 Task: Open Card Livestock Review in Board Social Media Reporting to Workspace Crisis Management and add a team member Softage.2@softage.net, a label Red, a checklist Investment Strategies, an attachment from your google drive, a color Red and finally, add a card description 'Plan and execute company team-building activity at a cooking class' and a comment 'Given the potential impact of this task on our company reputation, let us ensure that we approach it with a sense of professionalism and respect.'. Add a start date 'Jan 02, 1900' with a due date 'Jan 09, 1900'
Action: Mouse moved to (124, 56)
Screenshot: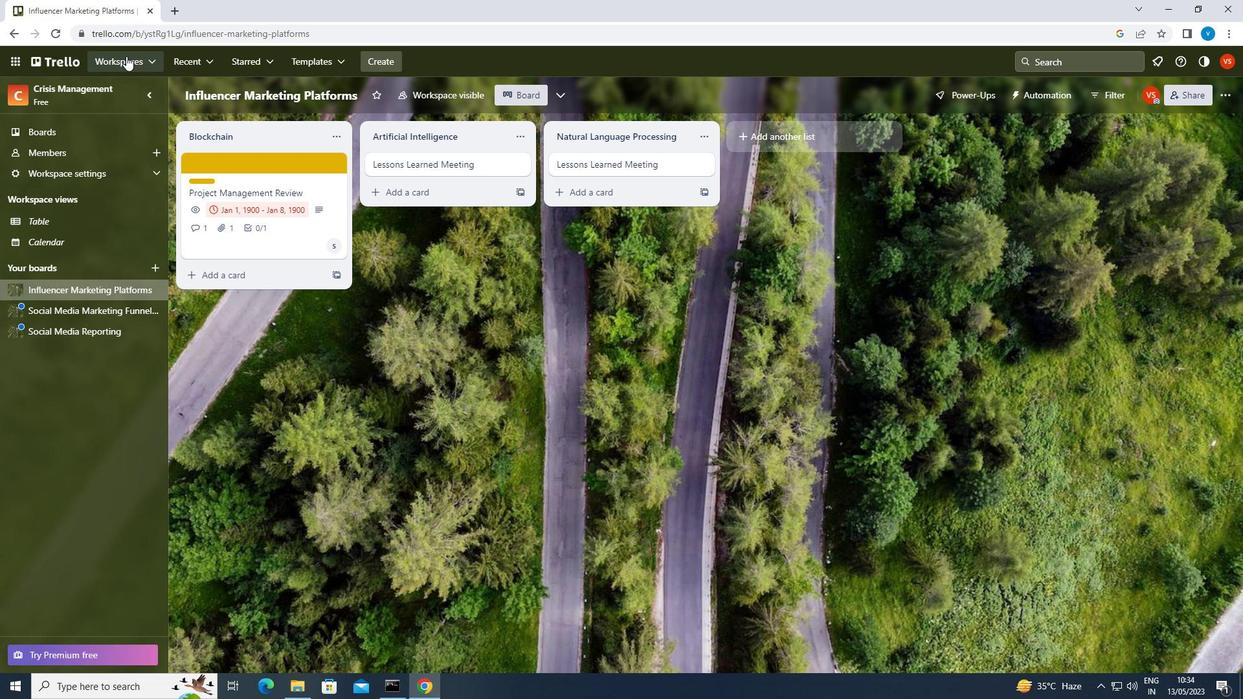 
Action: Mouse pressed left at (124, 56)
Screenshot: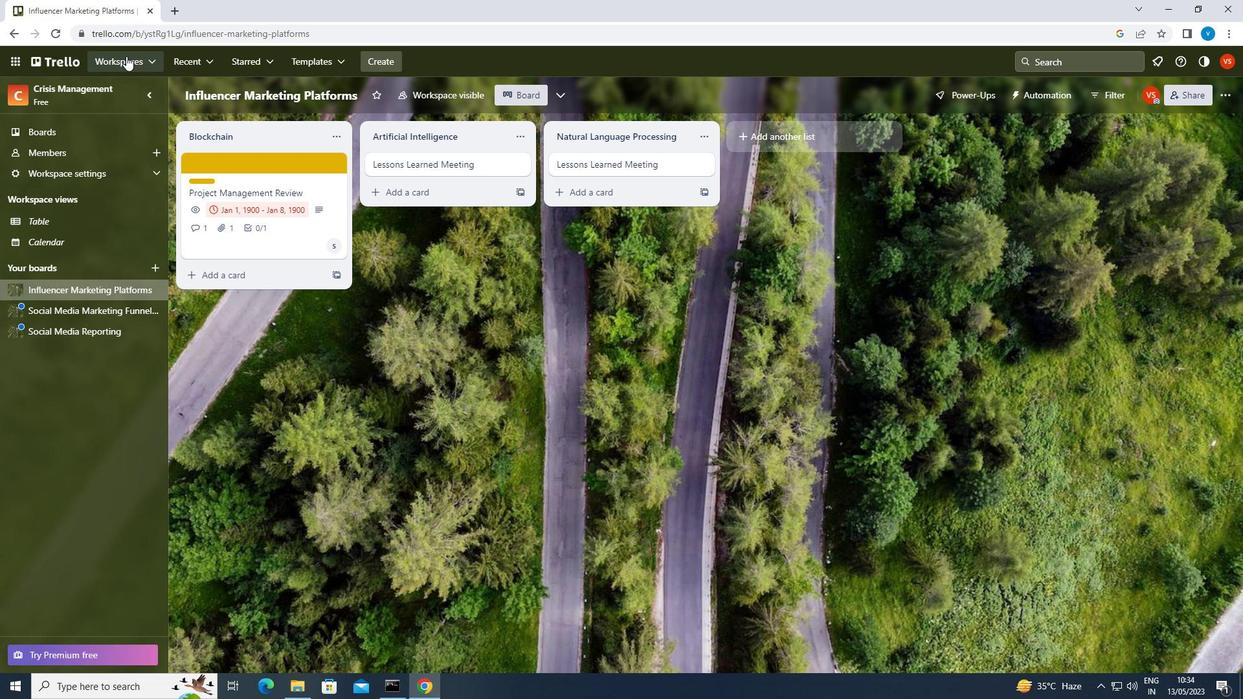 
Action: Mouse moved to (190, 443)
Screenshot: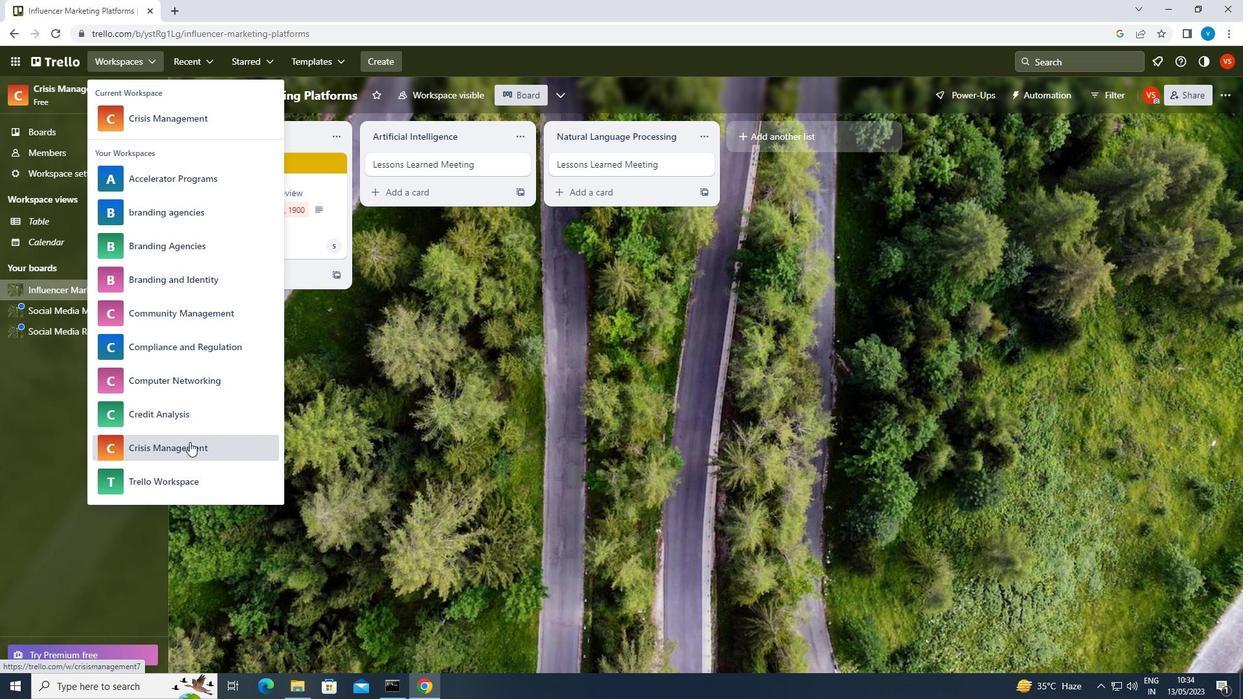 
Action: Mouse pressed left at (190, 443)
Screenshot: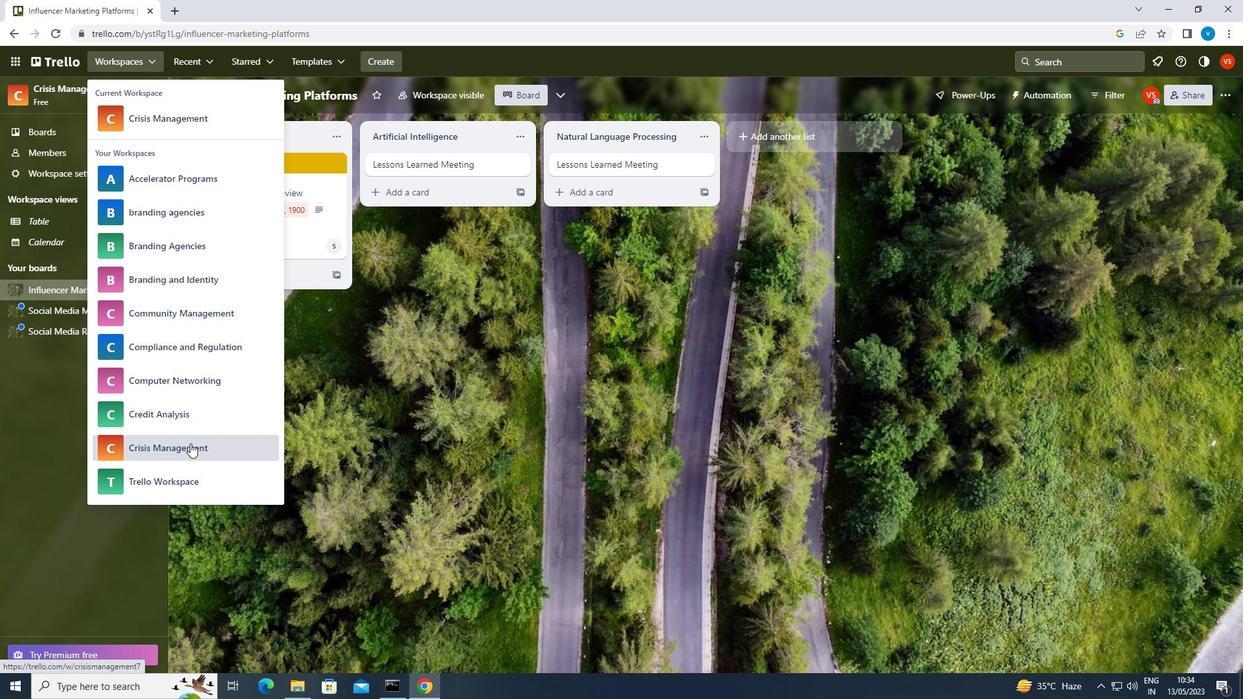 
Action: Mouse moved to (957, 530)
Screenshot: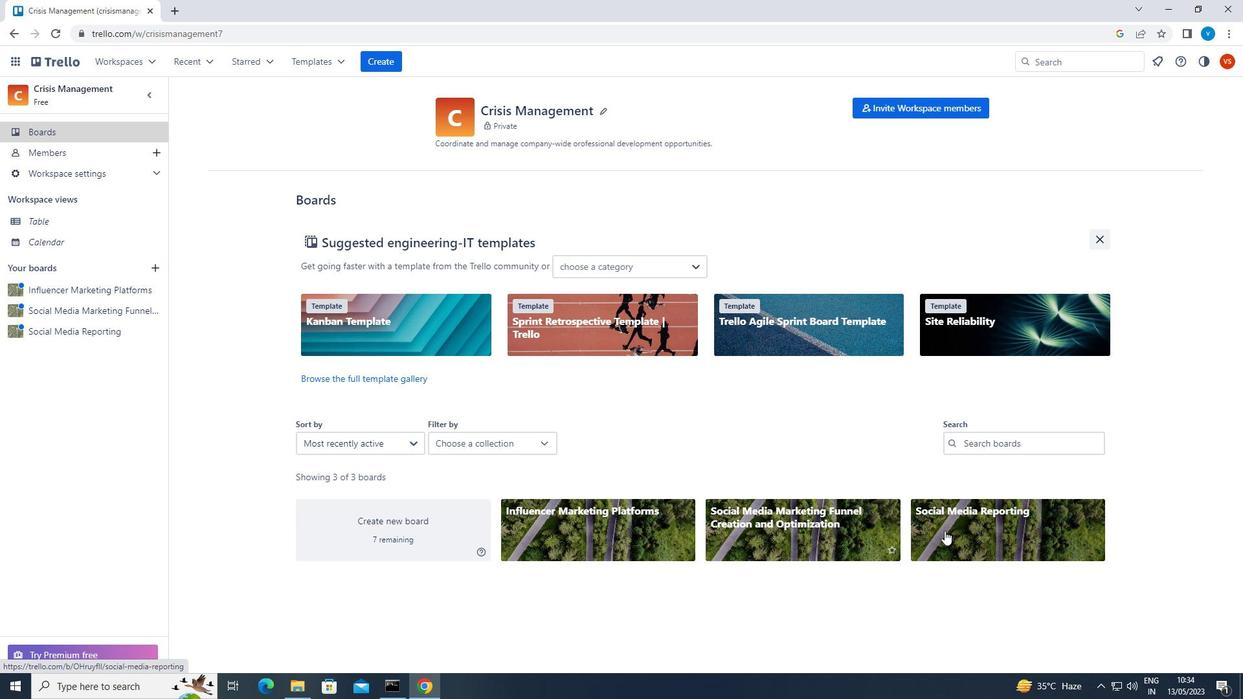 
Action: Mouse pressed left at (957, 530)
Screenshot: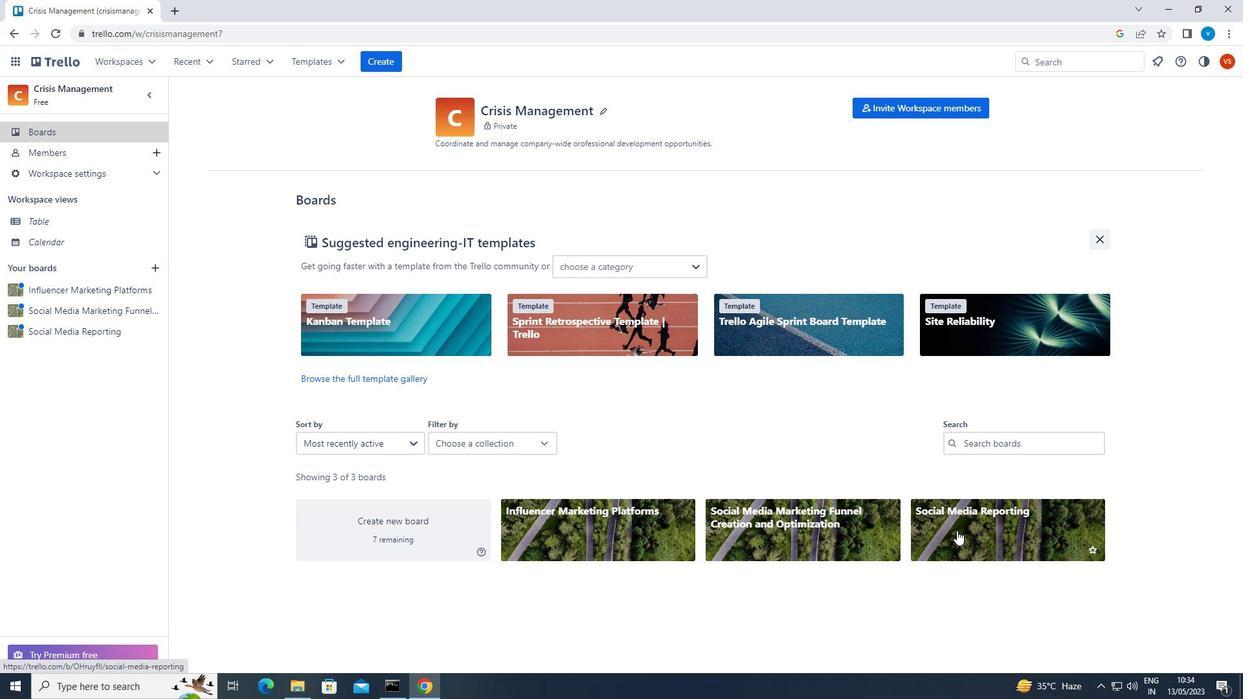 
Action: Mouse moved to (264, 166)
Screenshot: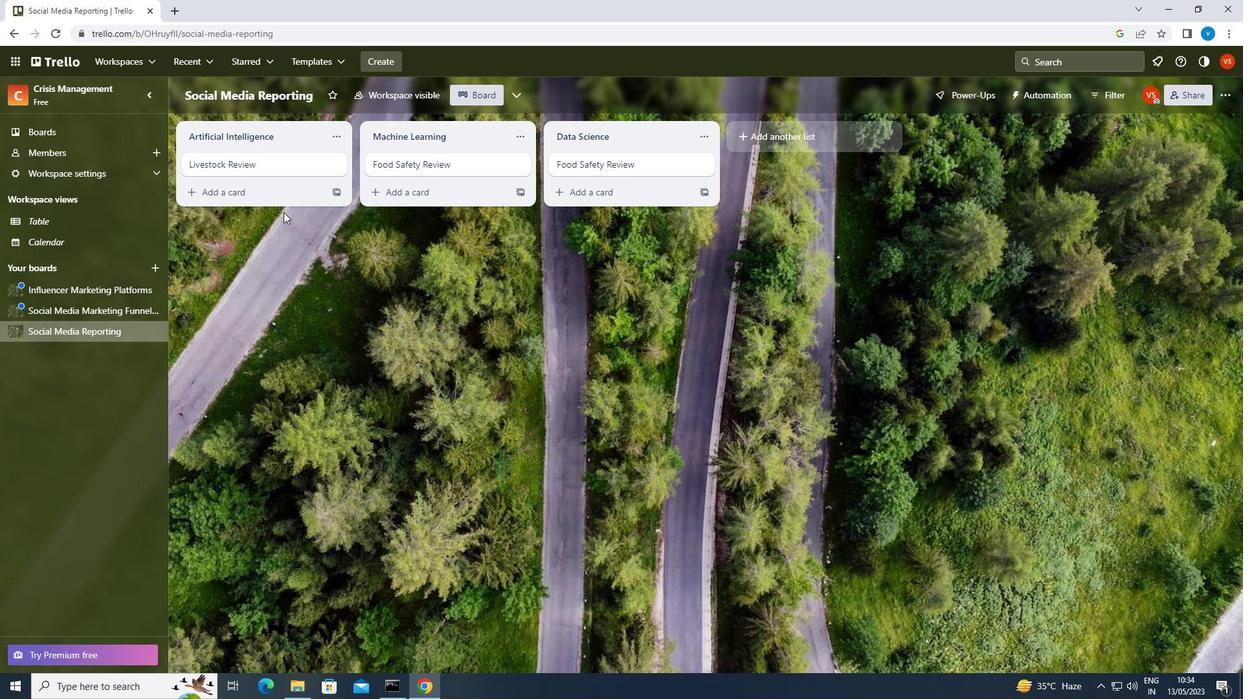 
Action: Mouse pressed left at (264, 166)
Screenshot: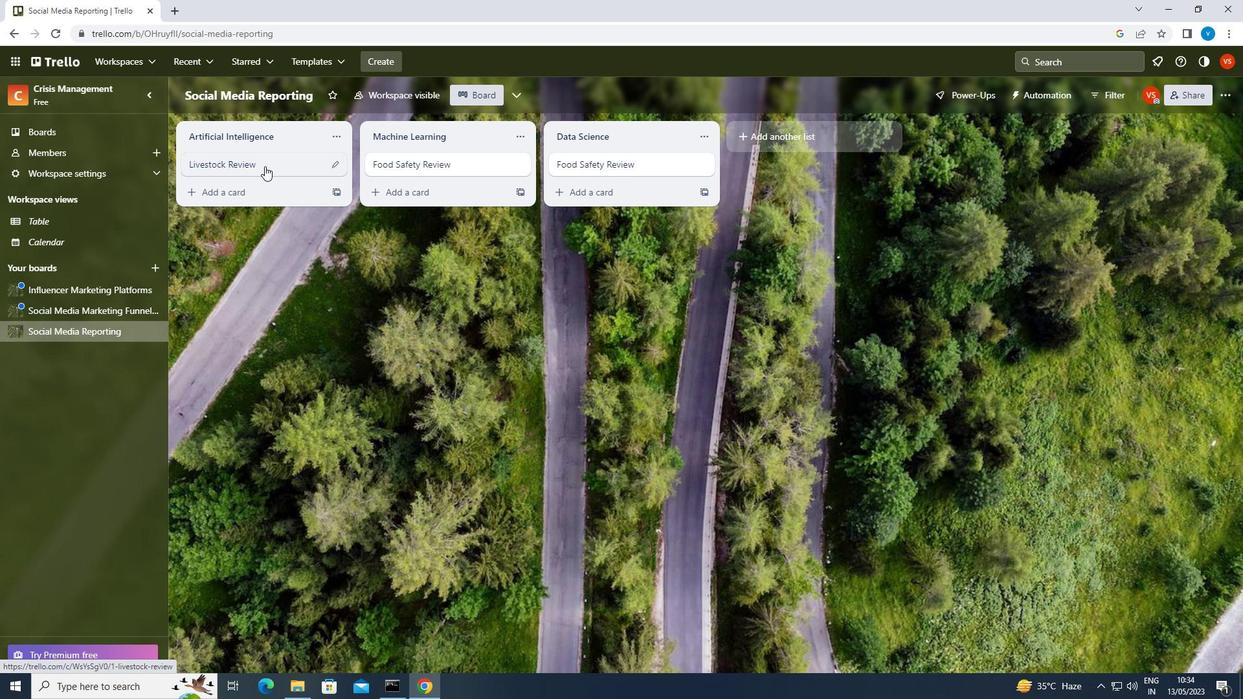 
Action: Mouse moved to (793, 157)
Screenshot: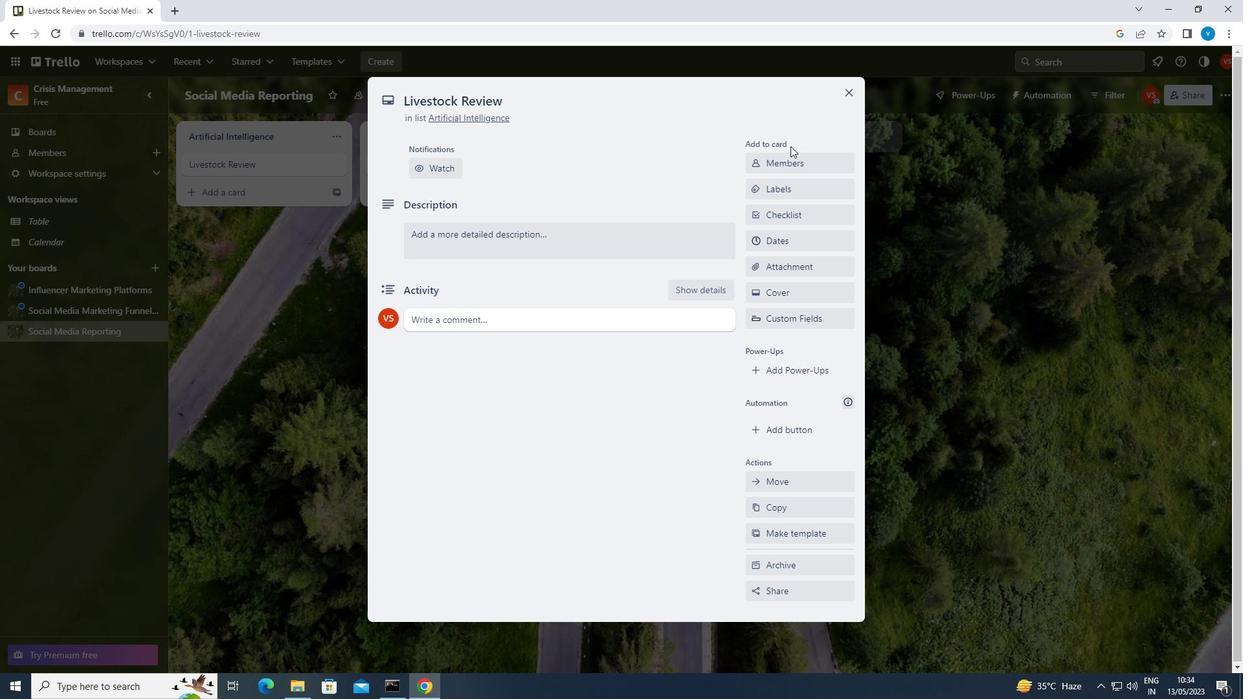 
Action: Mouse pressed left at (793, 157)
Screenshot: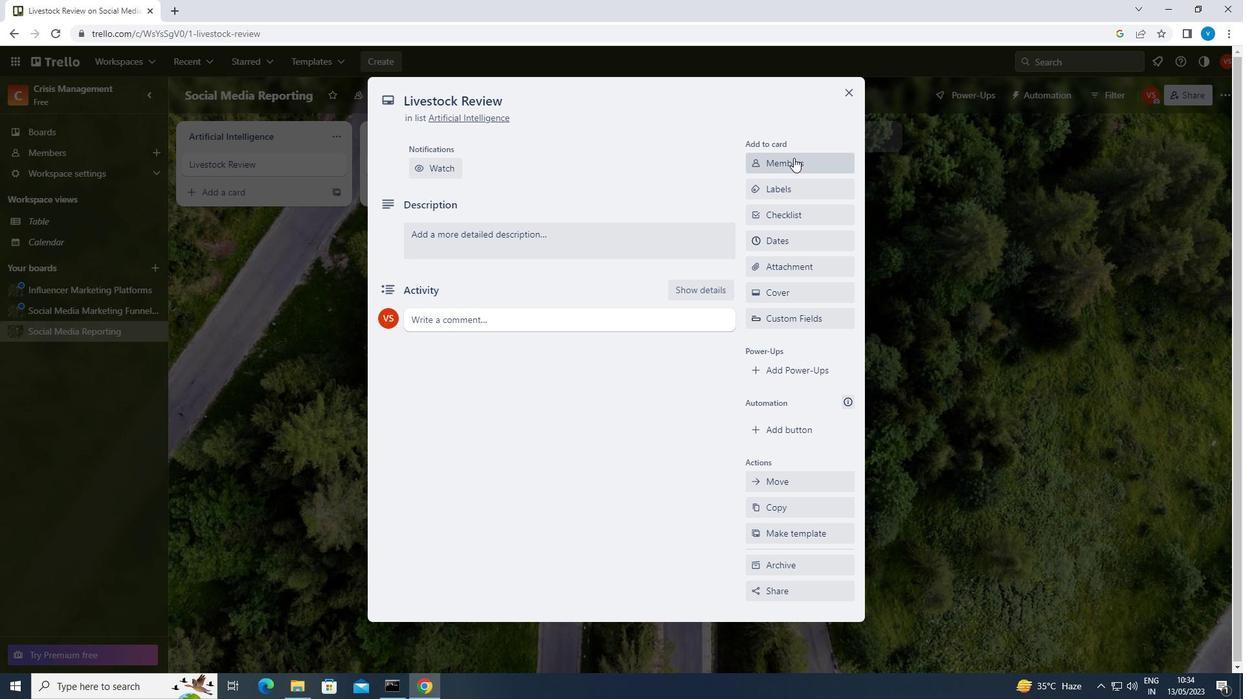 
Action: Mouse moved to (806, 217)
Screenshot: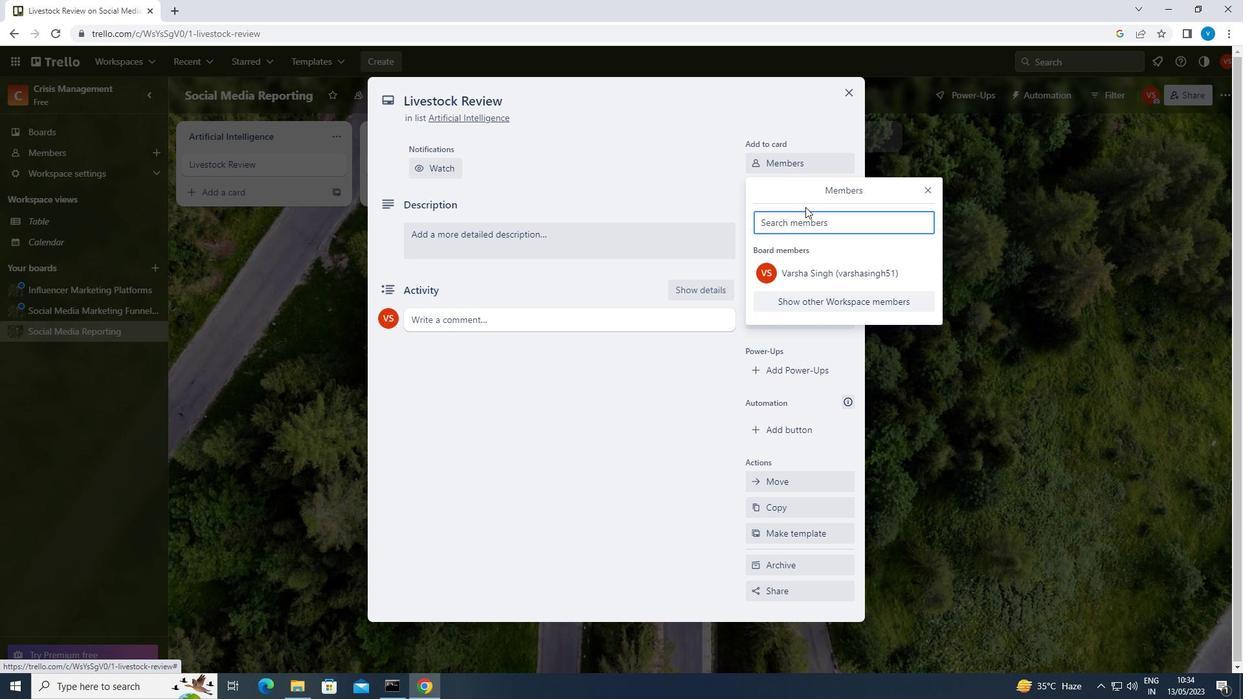 
Action: Key pressed <Key.shift>SOFTAGE.2<Key.shift><Key.shift>@SOFTAGE.NET
Screenshot: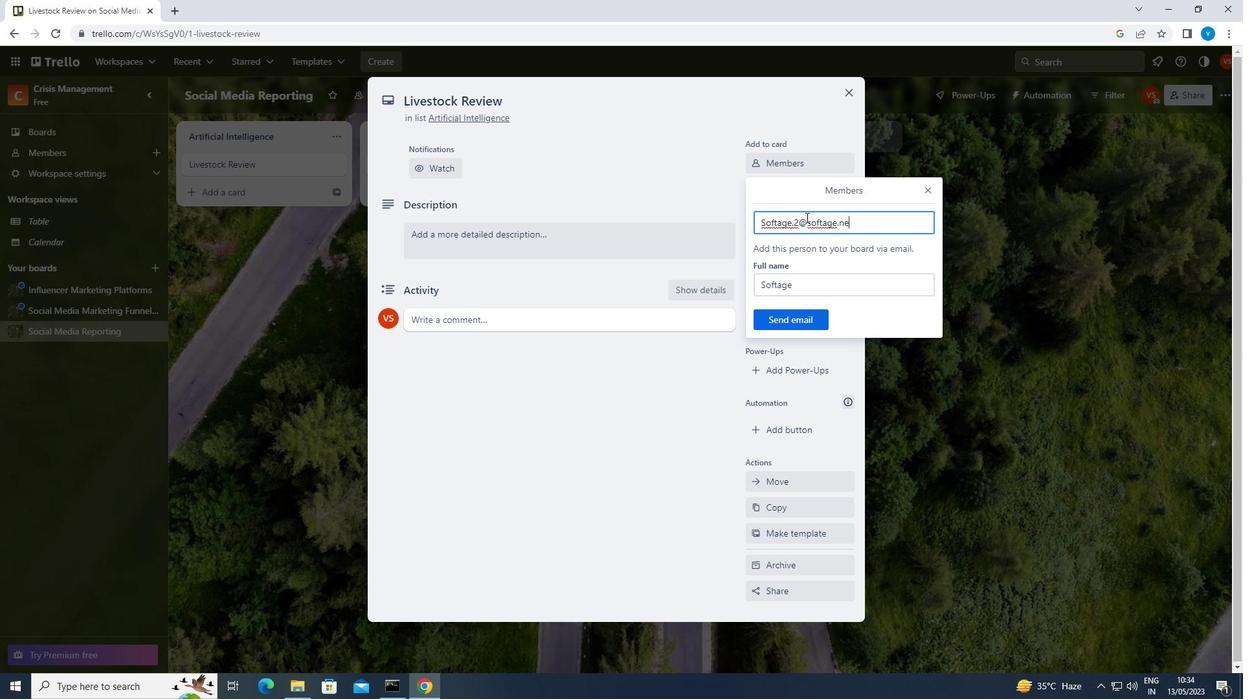 
Action: Mouse moved to (806, 314)
Screenshot: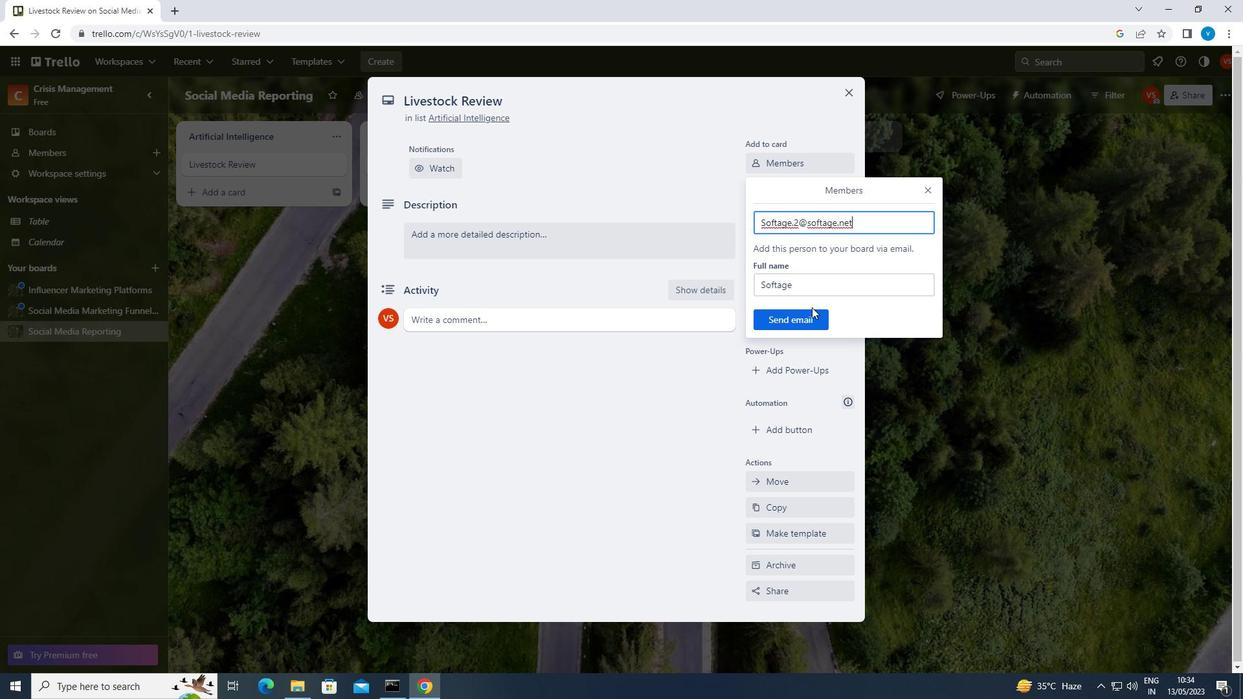 
Action: Mouse pressed left at (806, 314)
Screenshot: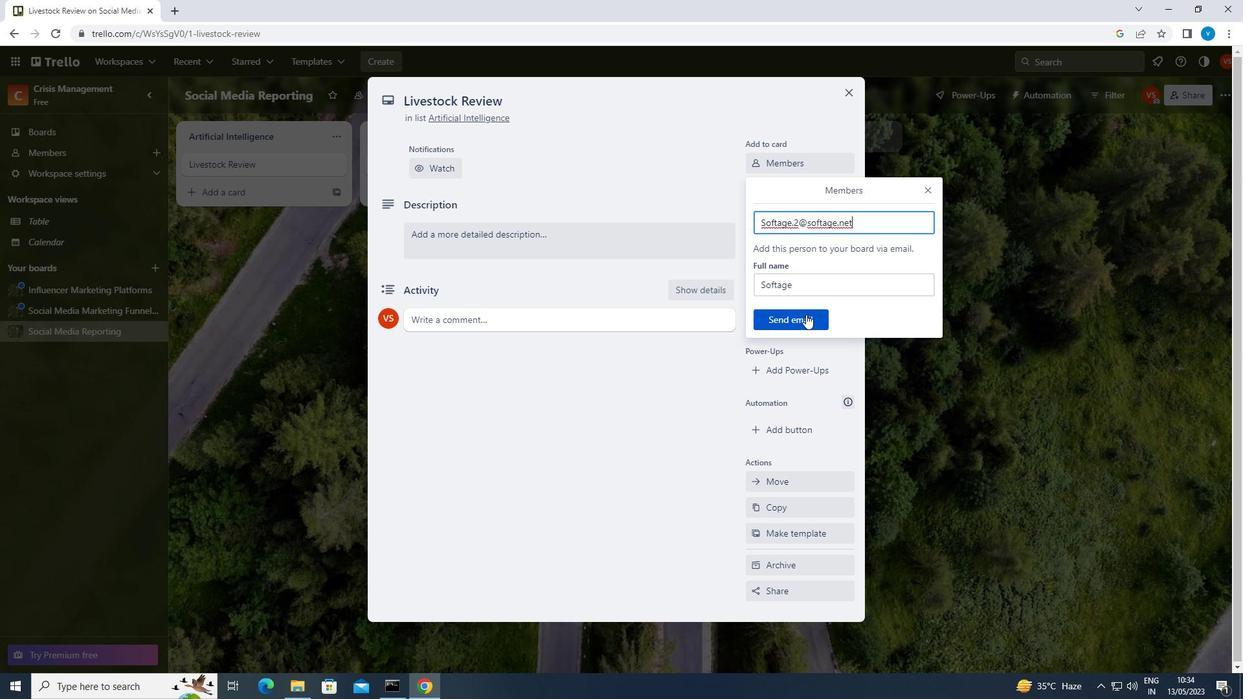 
Action: Mouse moved to (801, 234)
Screenshot: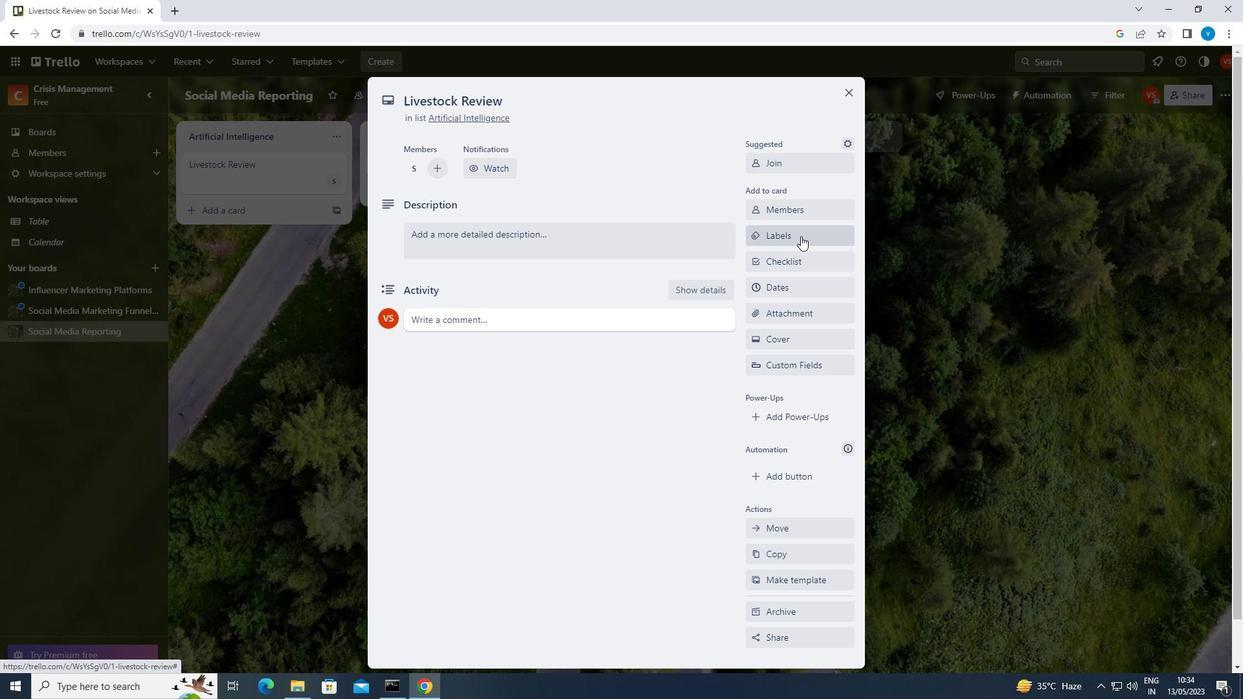 
Action: Mouse pressed left at (801, 234)
Screenshot: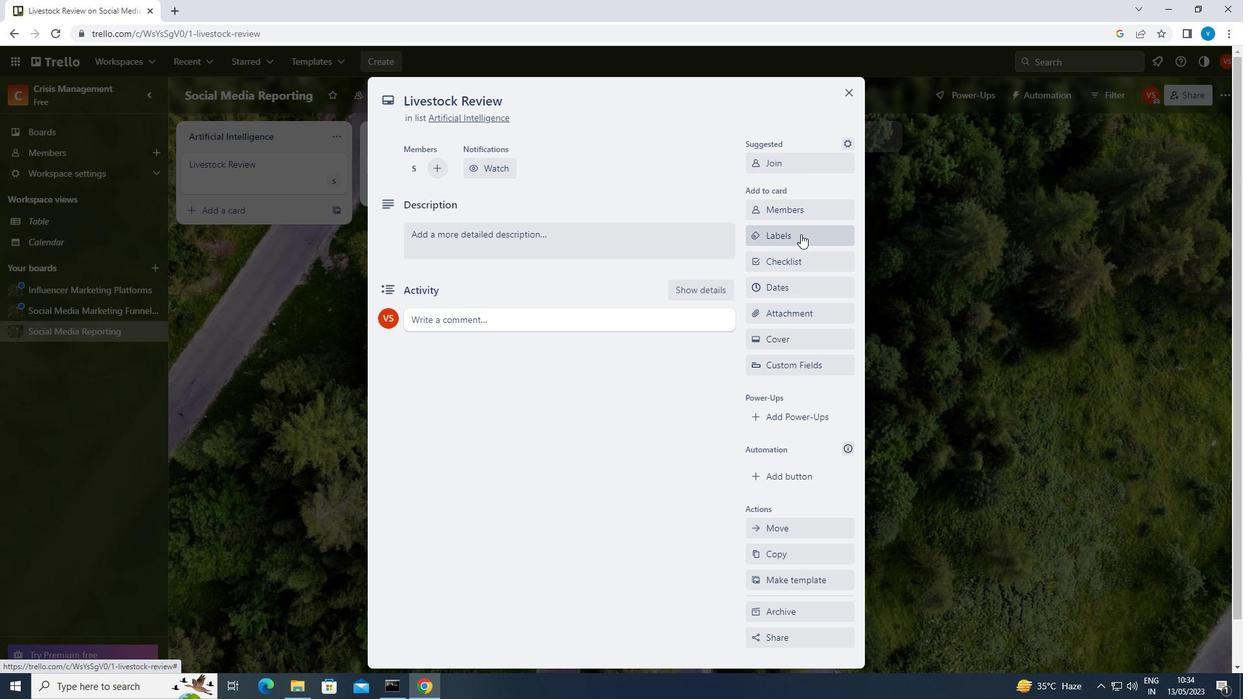 
Action: Mouse moved to (814, 406)
Screenshot: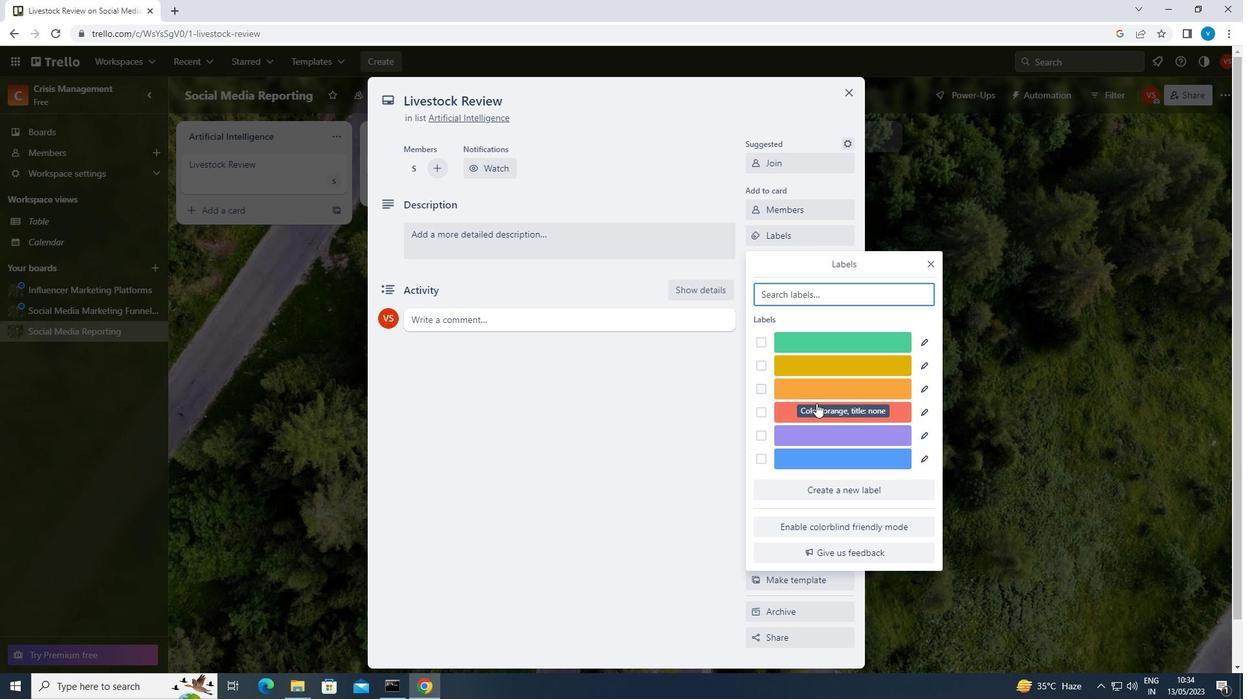 
Action: Mouse pressed left at (814, 406)
Screenshot: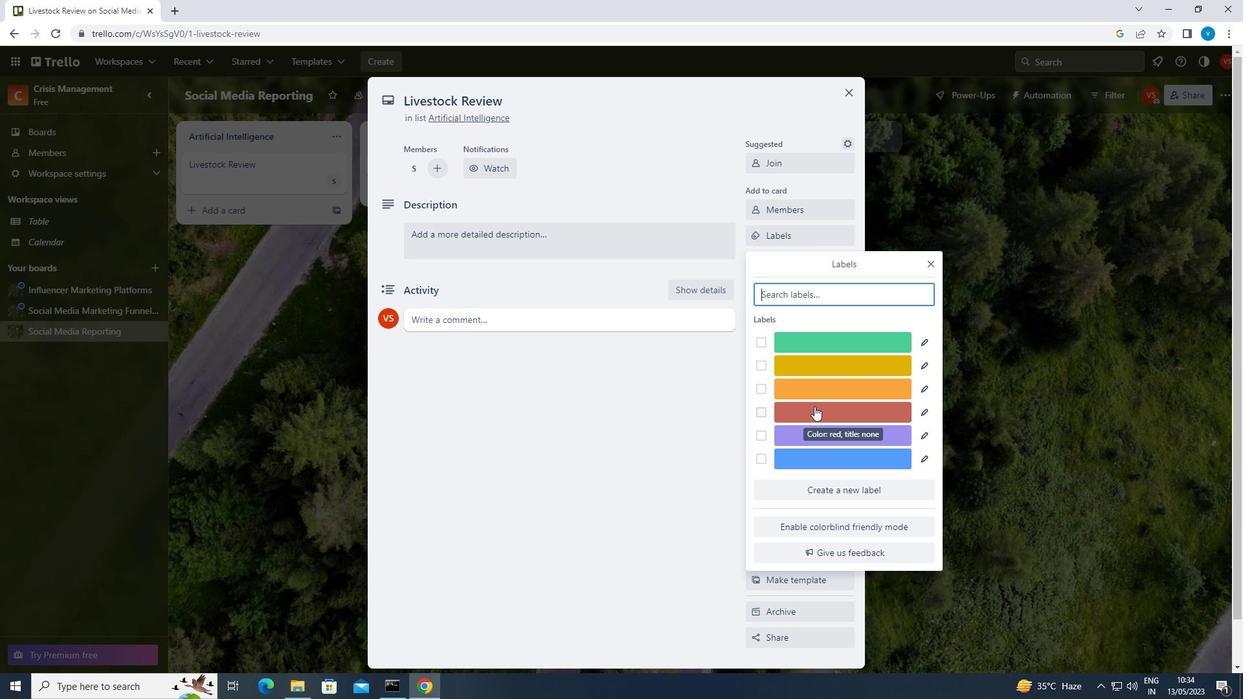 
Action: Mouse moved to (928, 264)
Screenshot: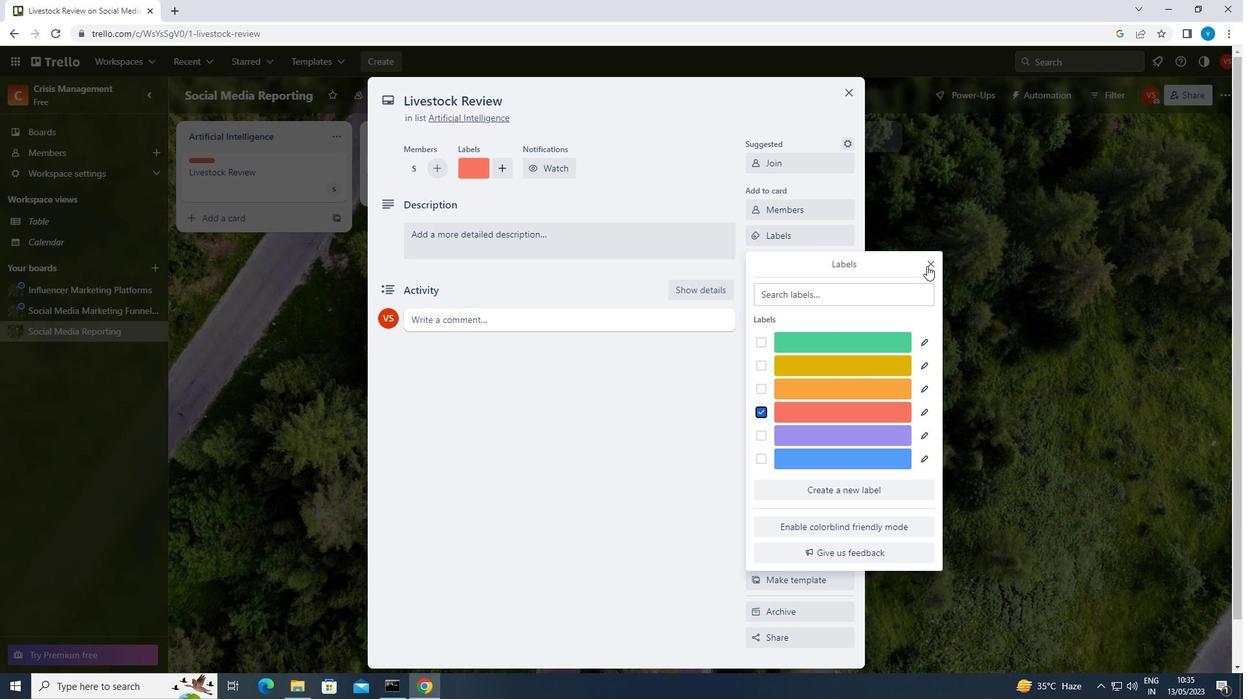 
Action: Mouse pressed left at (928, 264)
Screenshot: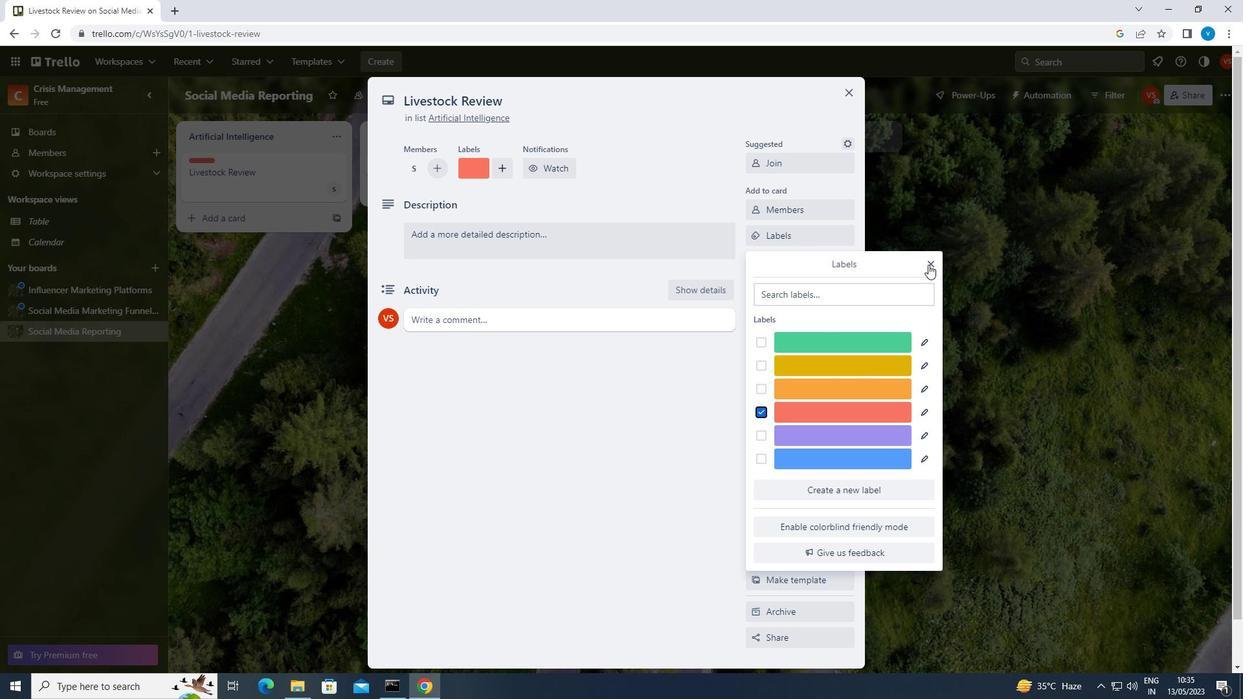 
Action: Mouse moved to (833, 262)
Screenshot: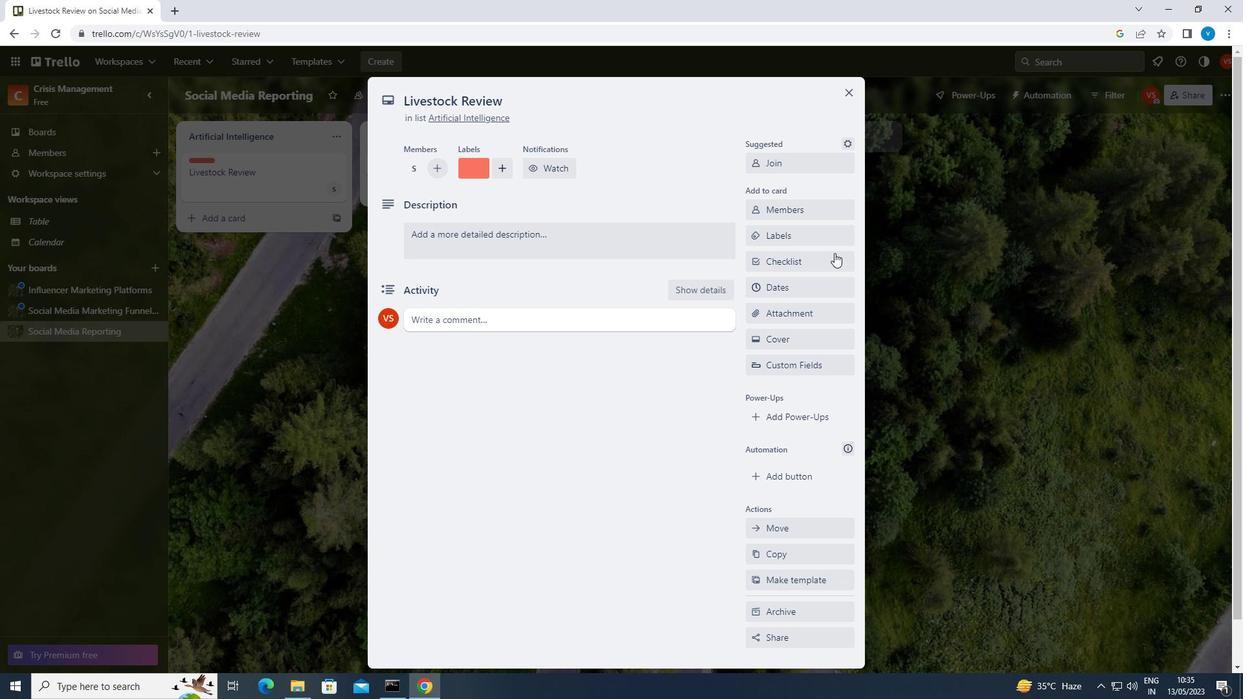 
Action: Mouse pressed left at (833, 262)
Screenshot: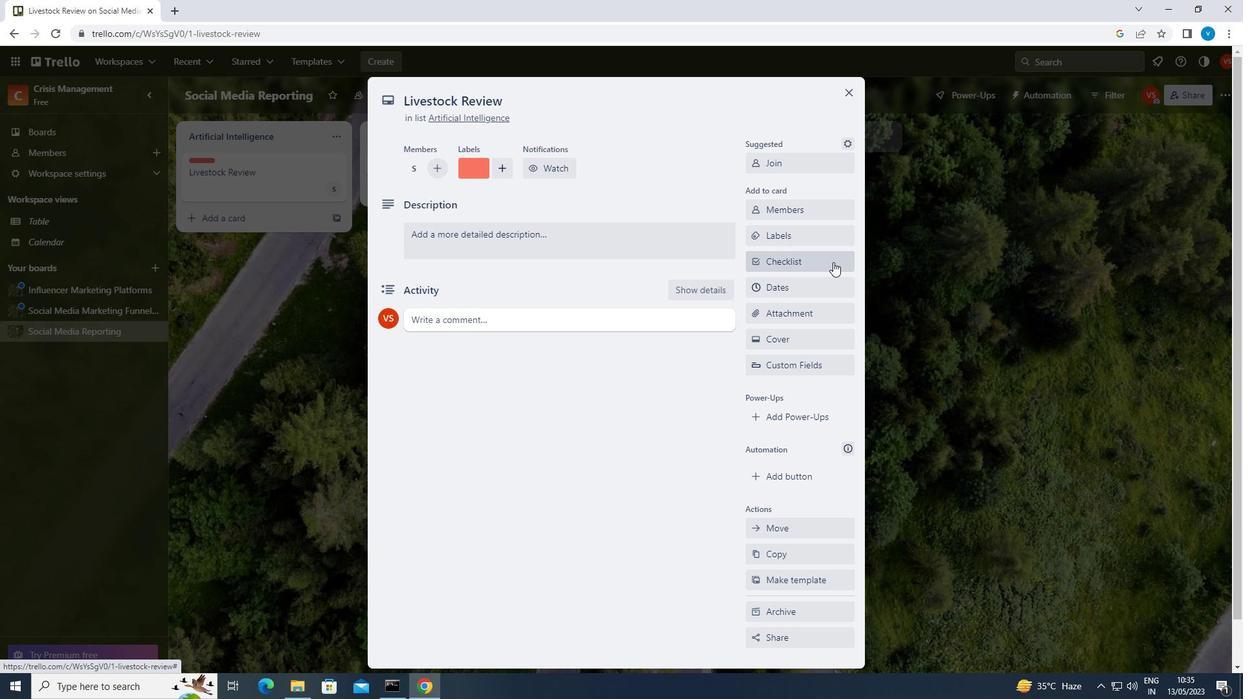 
Action: Mouse moved to (779, 363)
Screenshot: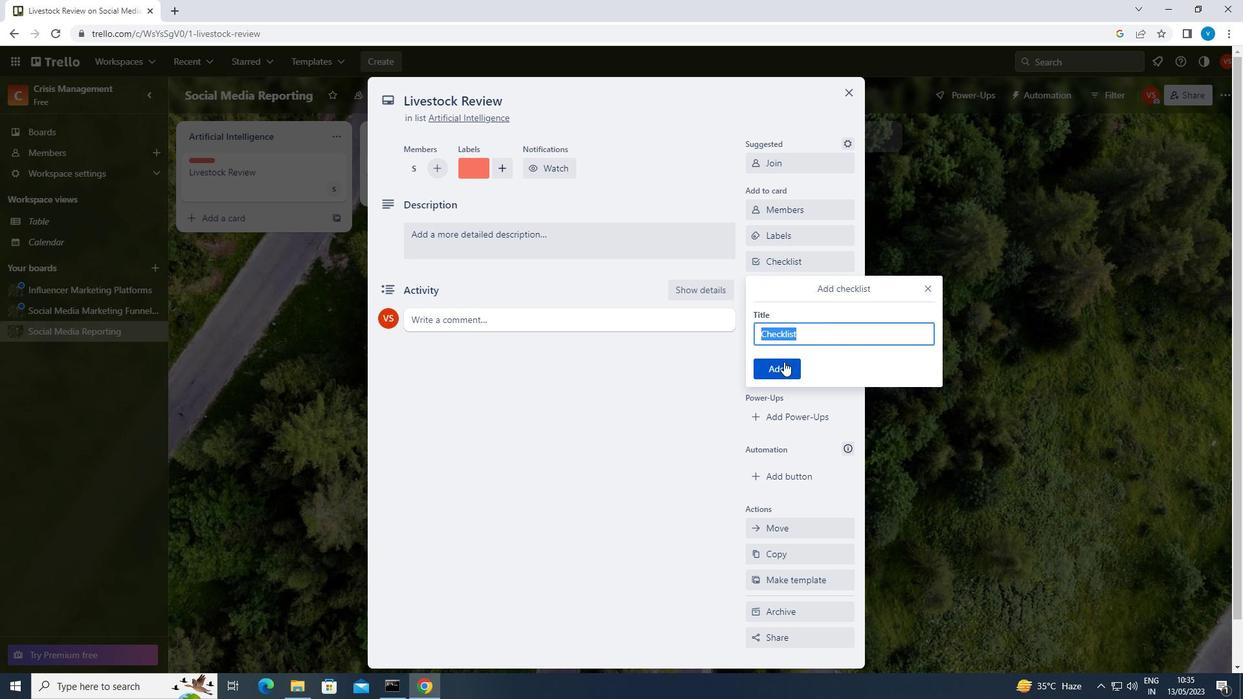
Action: Mouse pressed left at (779, 363)
Screenshot: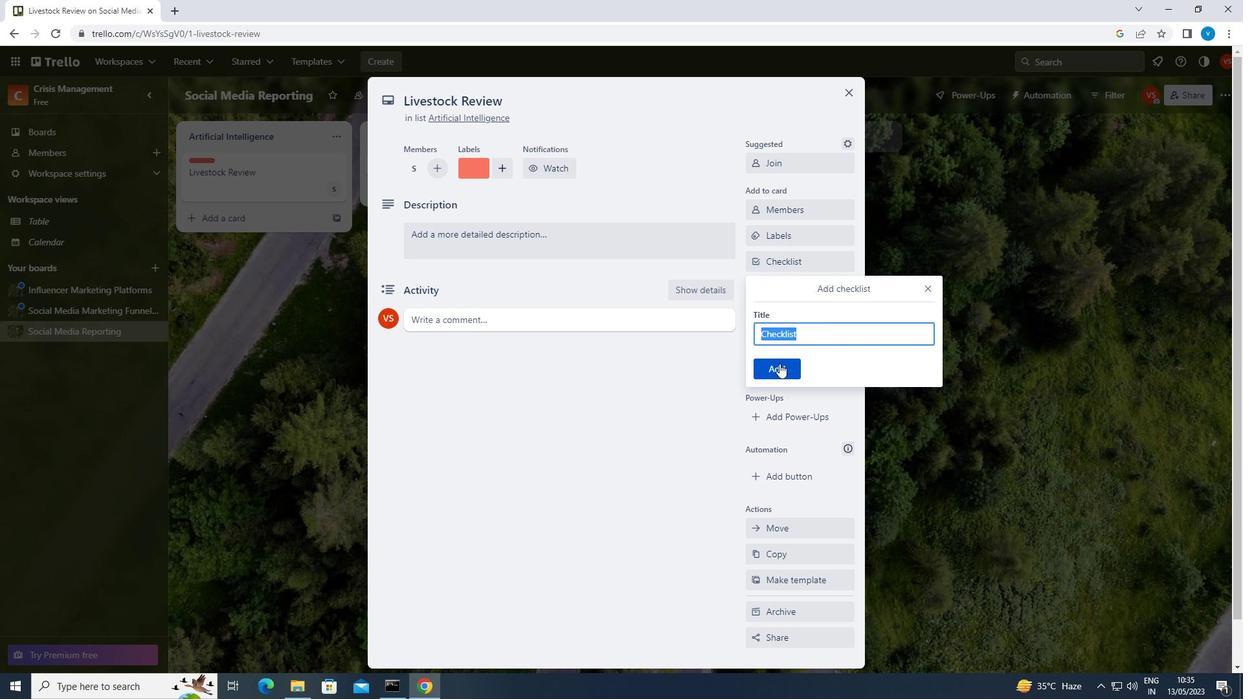 
Action: Mouse moved to (777, 363)
Screenshot: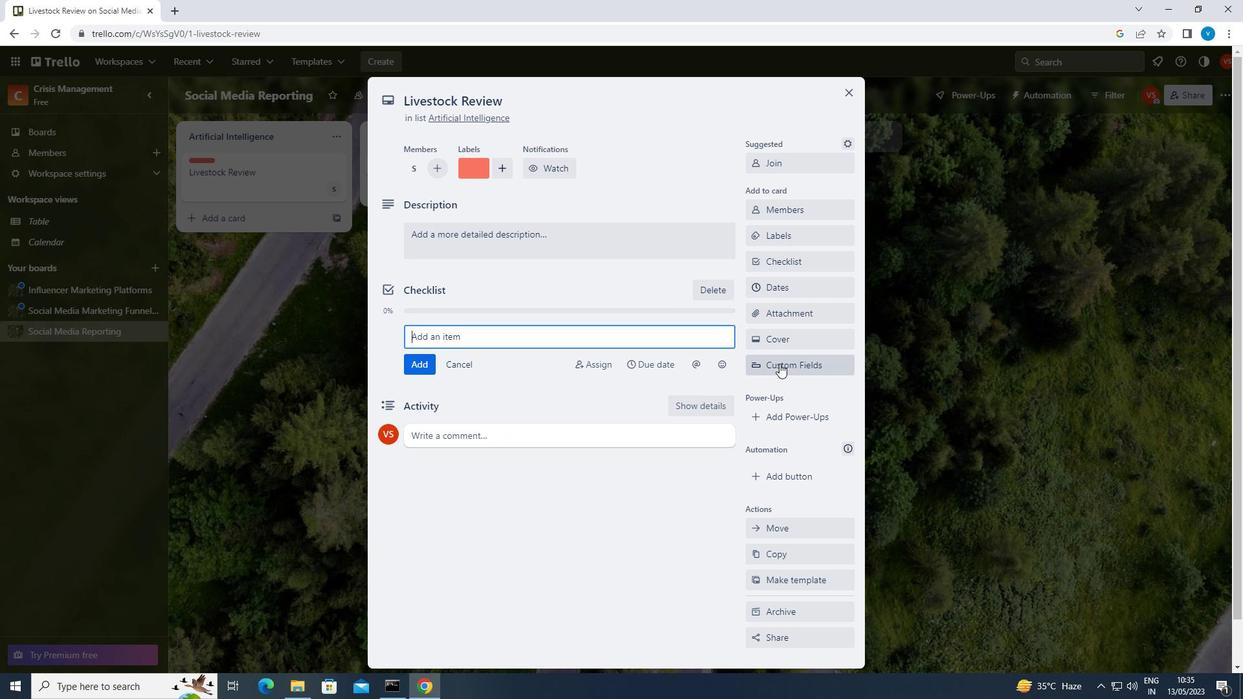 
Action: Key pressed <Key.shift>INVESTMENT<Key.space><Key.shift><Key.shift>STRATEGIST<Key.backspace><Key.backspace>ES
Screenshot: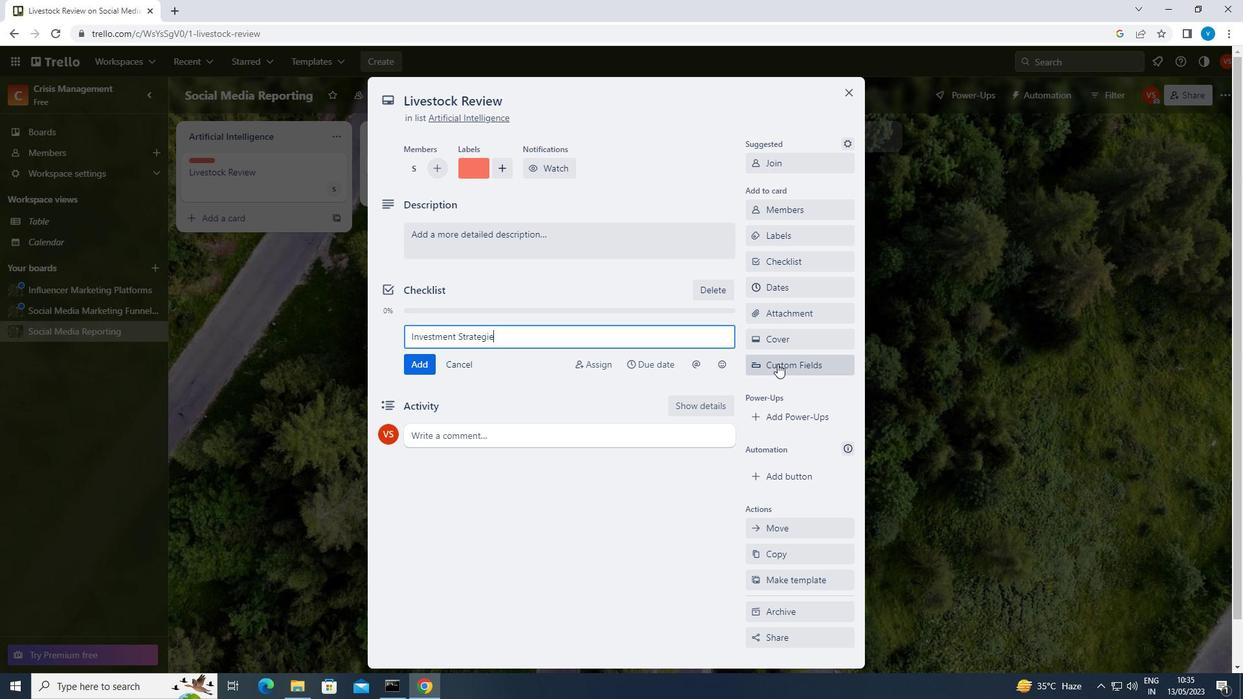 
Action: Mouse moved to (425, 365)
Screenshot: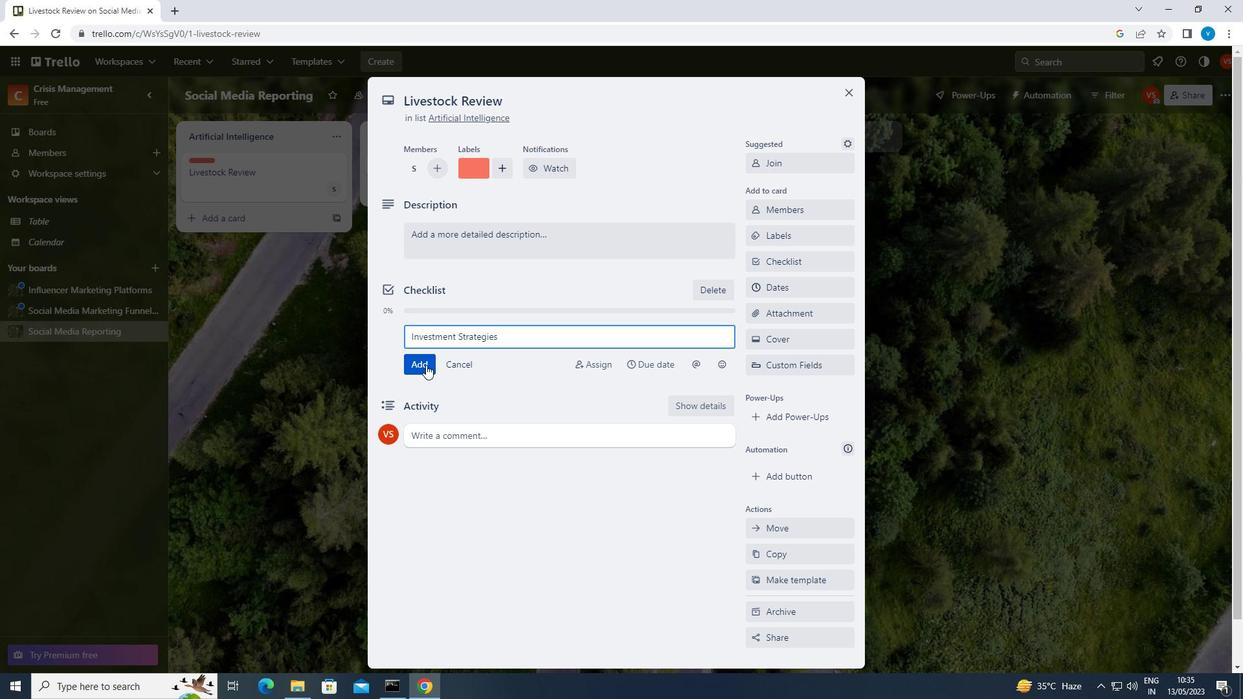 
Action: Mouse pressed left at (425, 365)
Screenshot: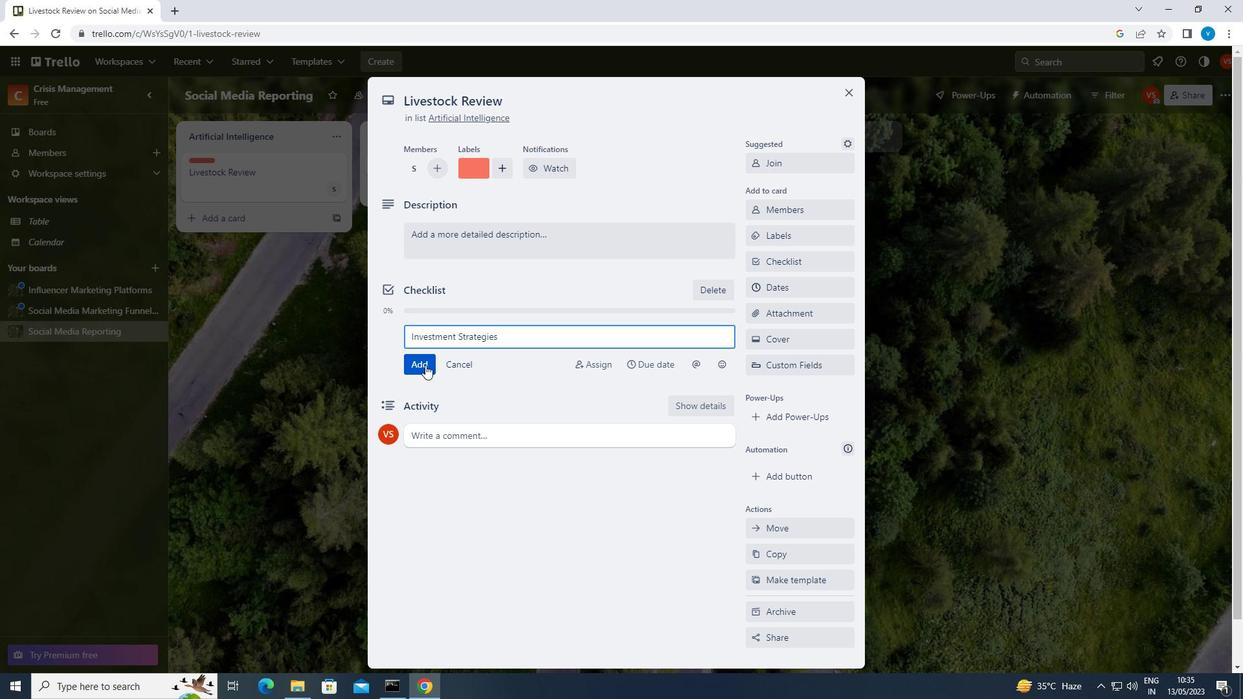 
Action: Mouse moved to (788, 311)
Screenshot: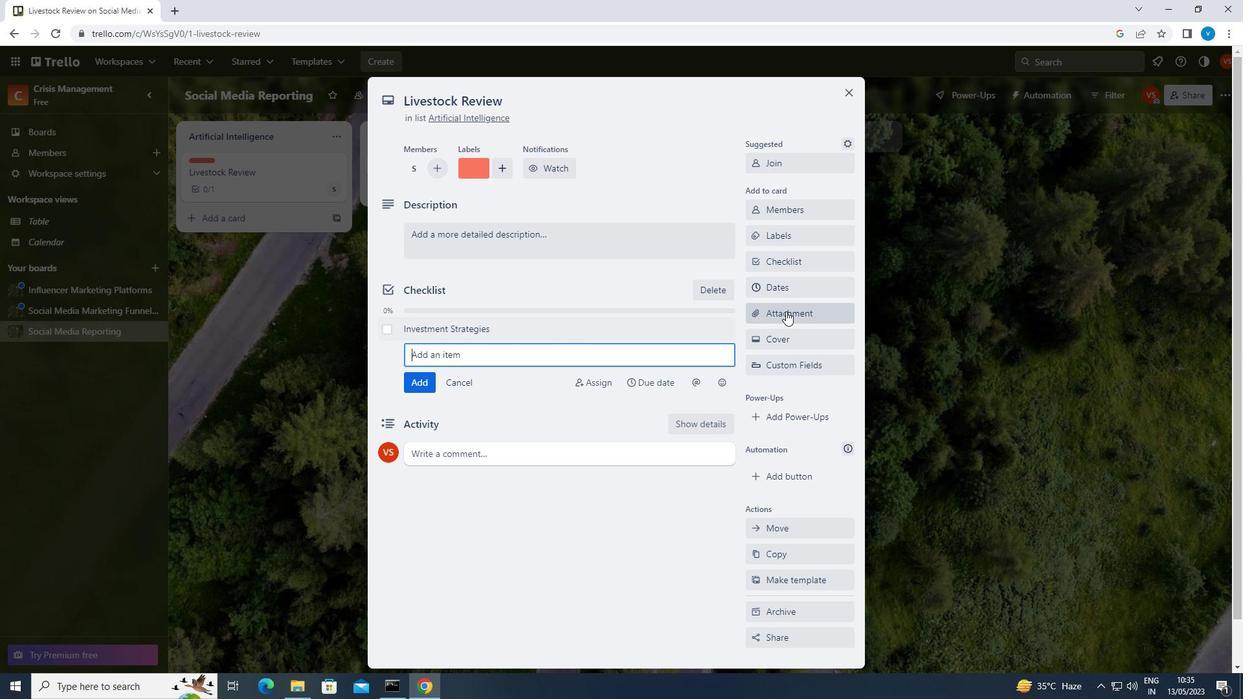 
Action: Mouse pressed left at (788, 311)
Screenshot: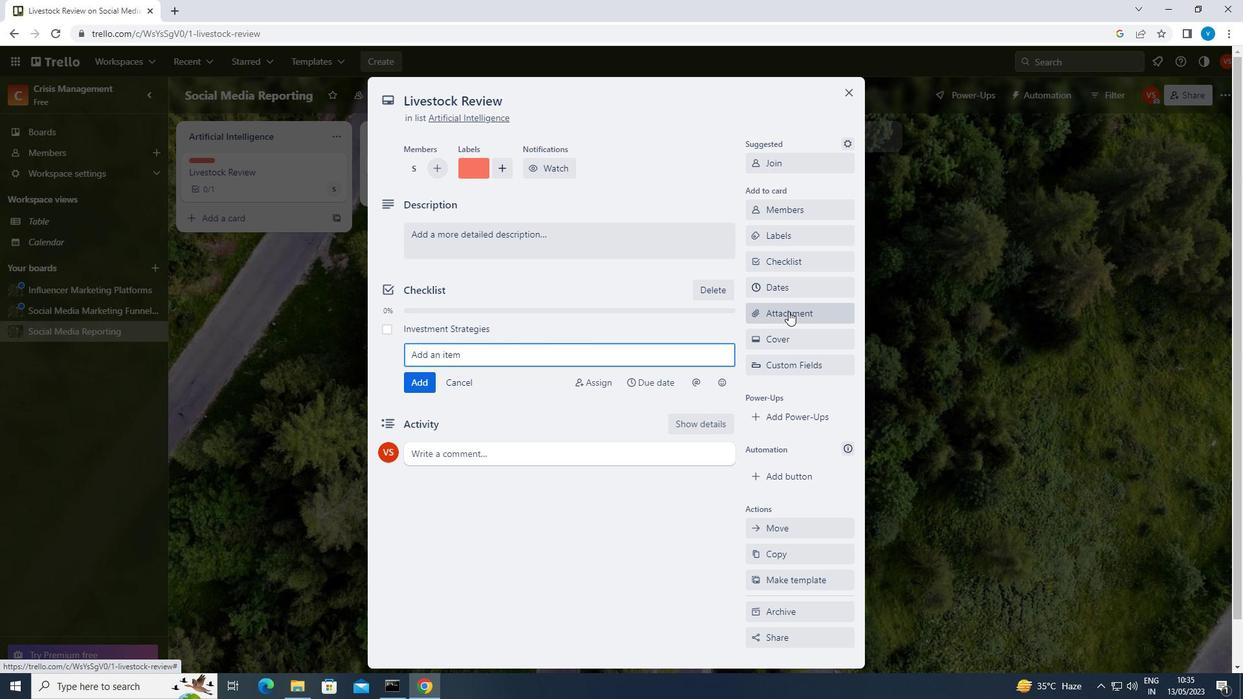 
Action: Mouse moved to (782, 410)
Screenshot: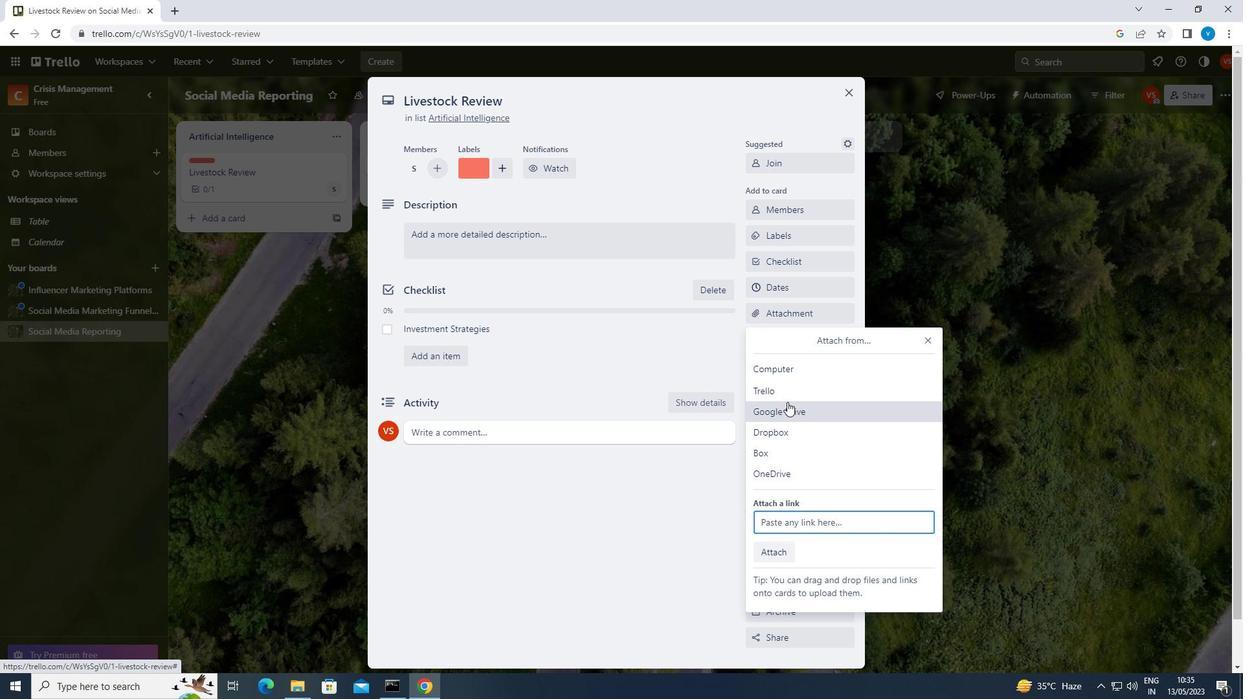 
Action: Mouse pressed left at (782, 410)
Screenshot: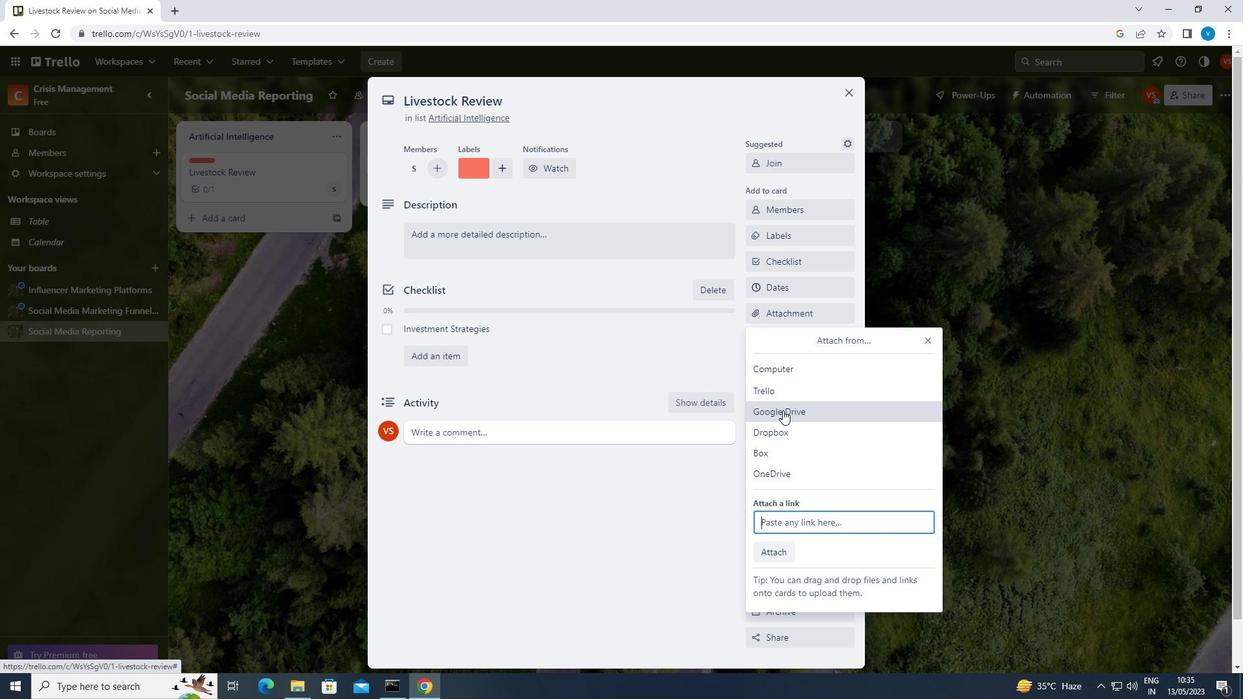 
Action: Mouse moved to (384, 337)
Screenshot: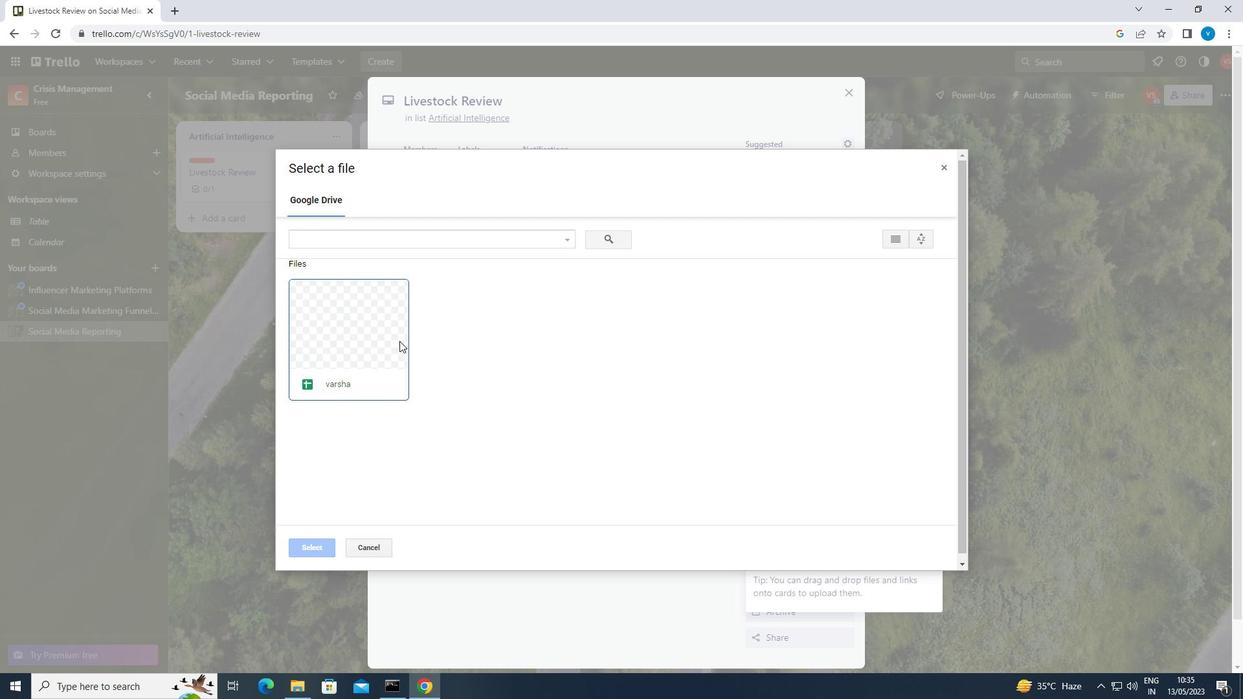 
Action: Mouse pressed left at (384, 337)
Screenshot: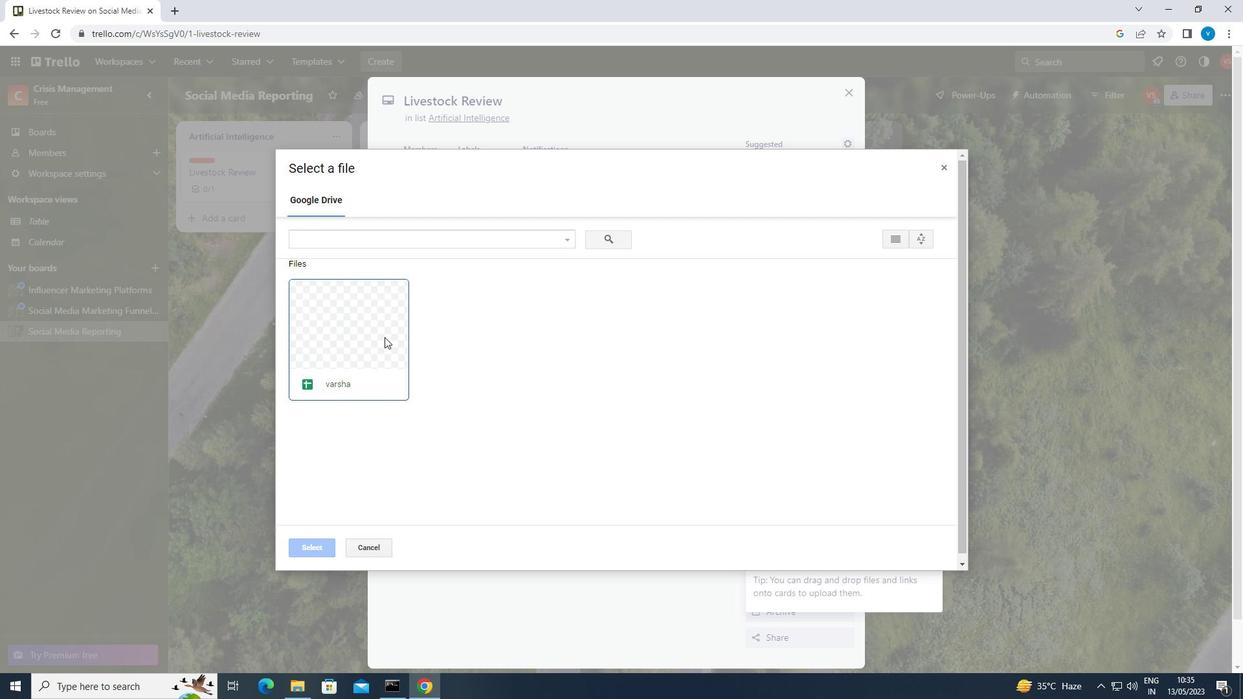 
Action: Mouse moved to (319, 545)
Screenshot: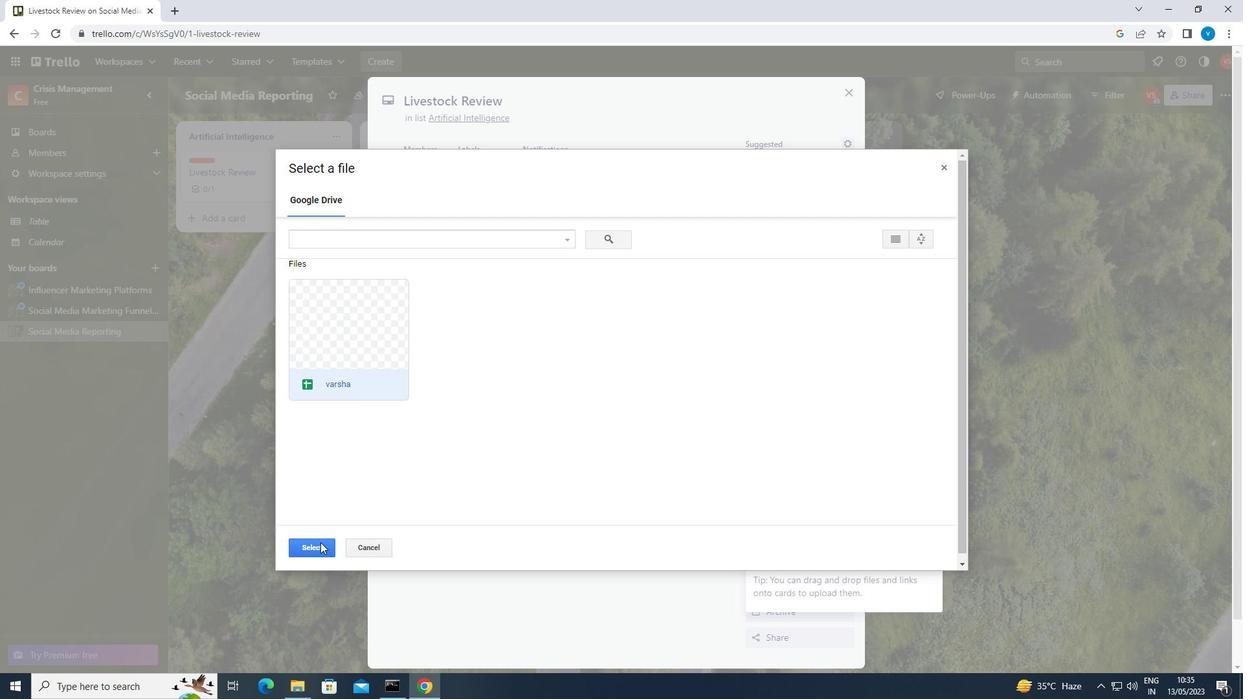 
Action: Mouse pressed left at (319, 545)
Screenshot: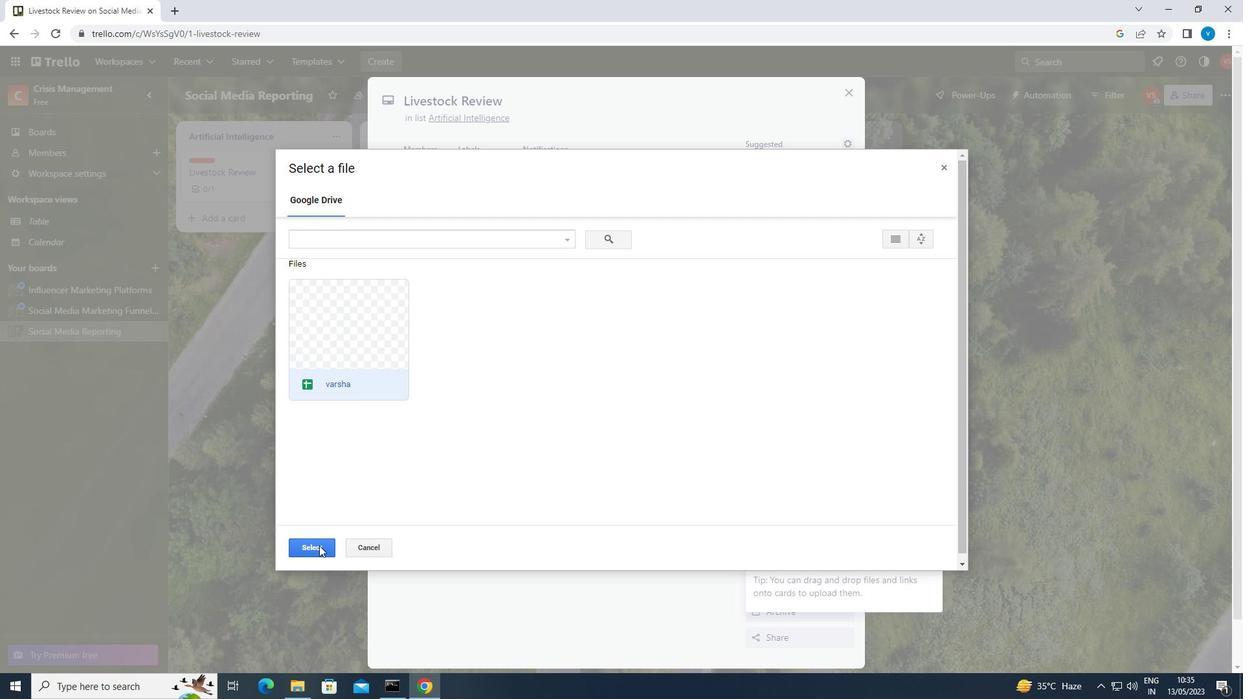 
Action: Mouse moved to (781, 341)
Screenshot: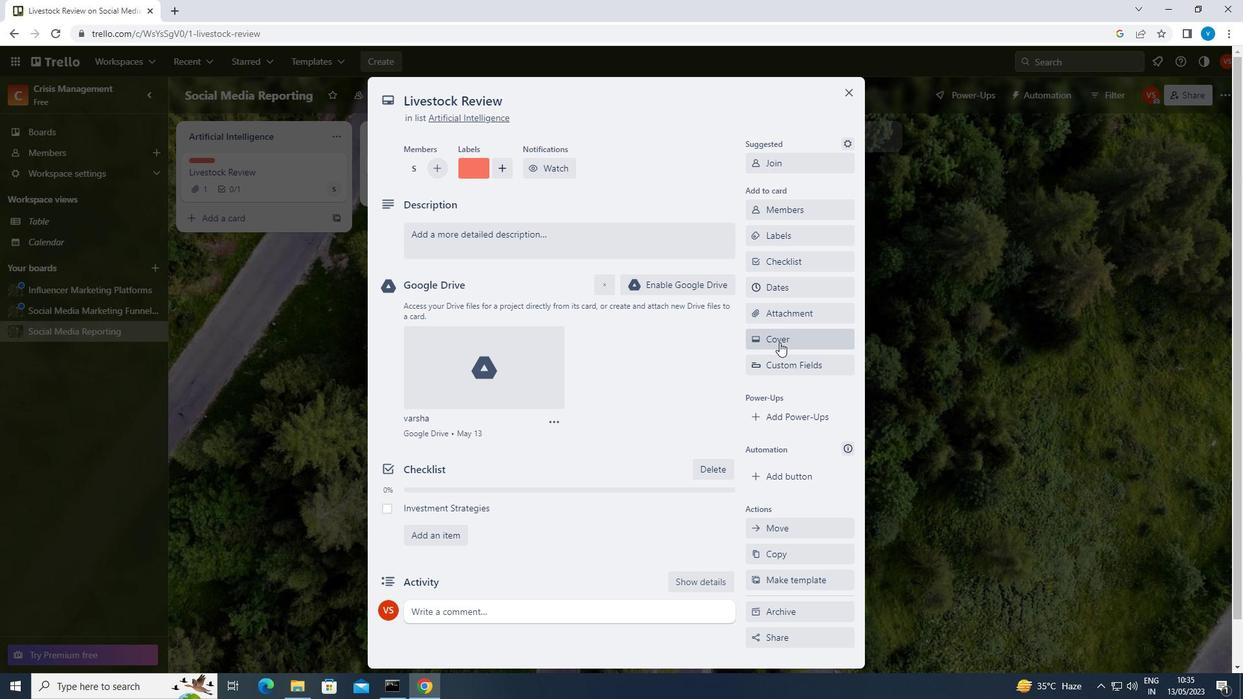 
Action: Mouse pressed left at (781, 341)
Screenshot: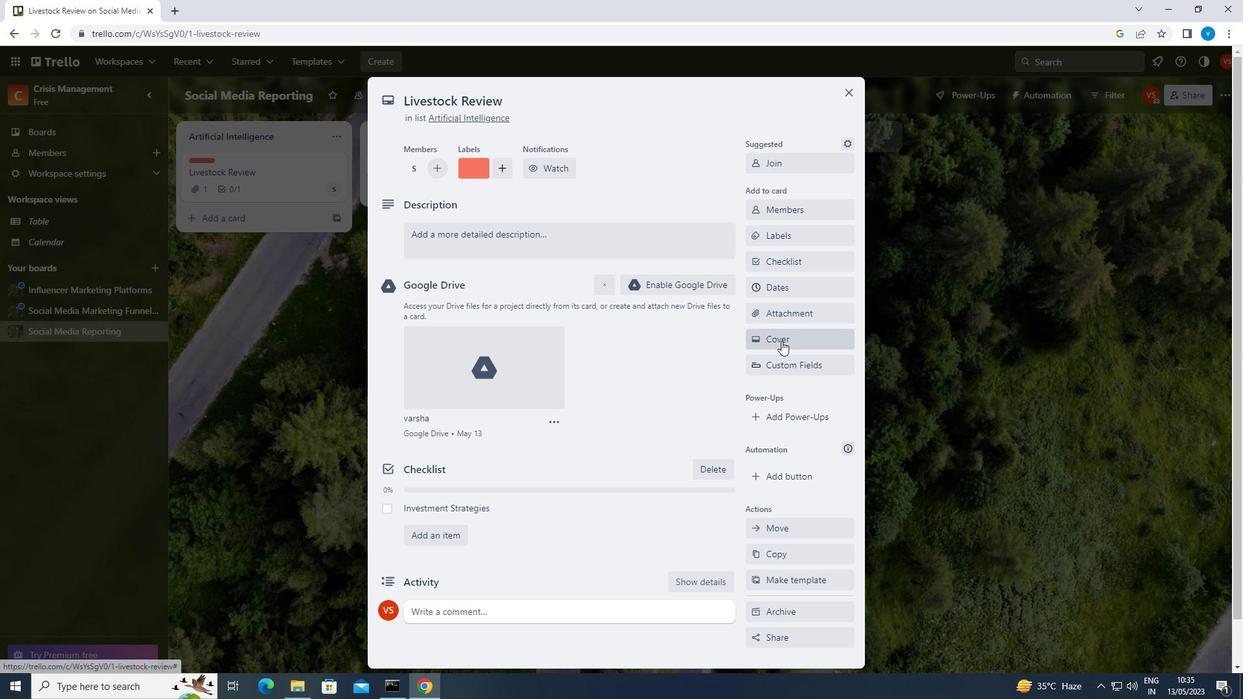 
Action: Mouse moved to (876, 415)
Screenshot: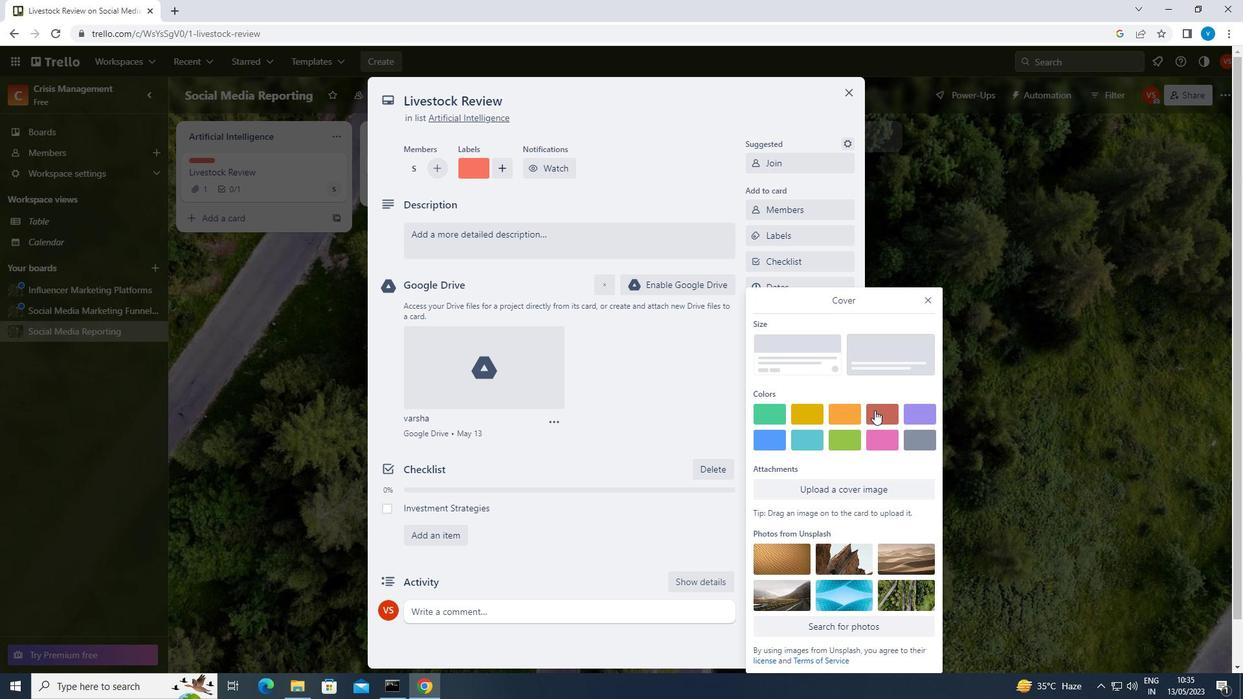 
Action: Mouse pressed left at (876, 415)
Screenshot: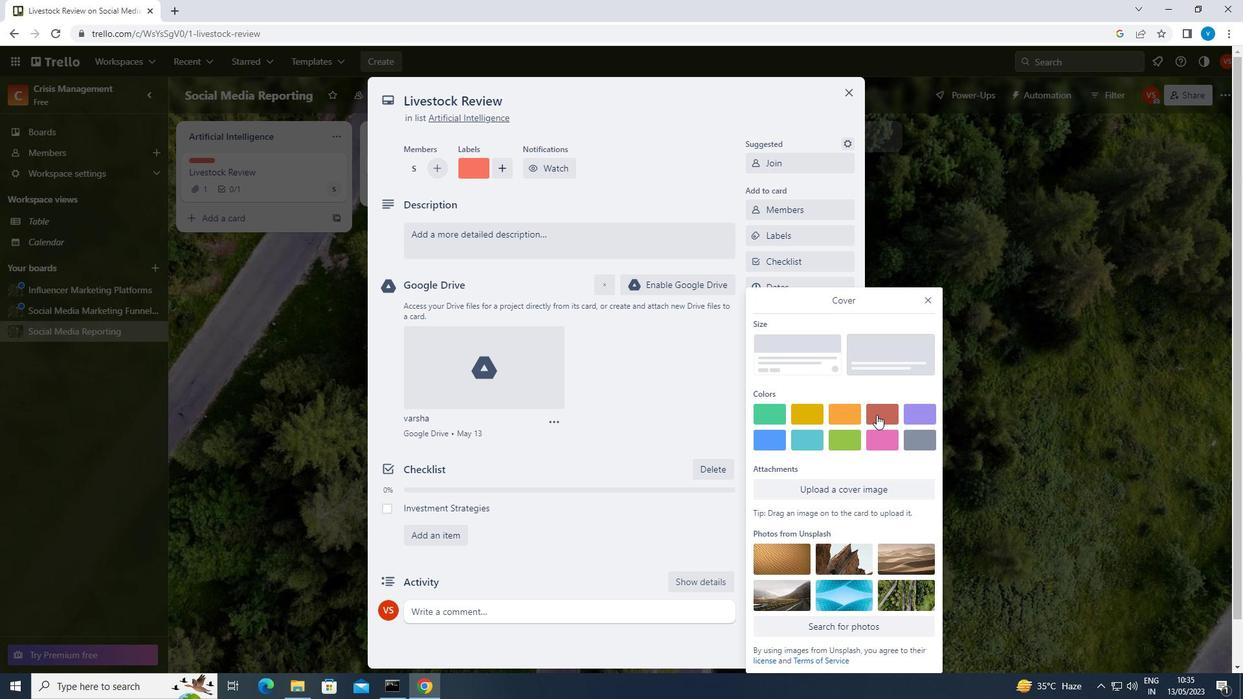 
Action: Mouse moved to (926, 279)
Screenshot: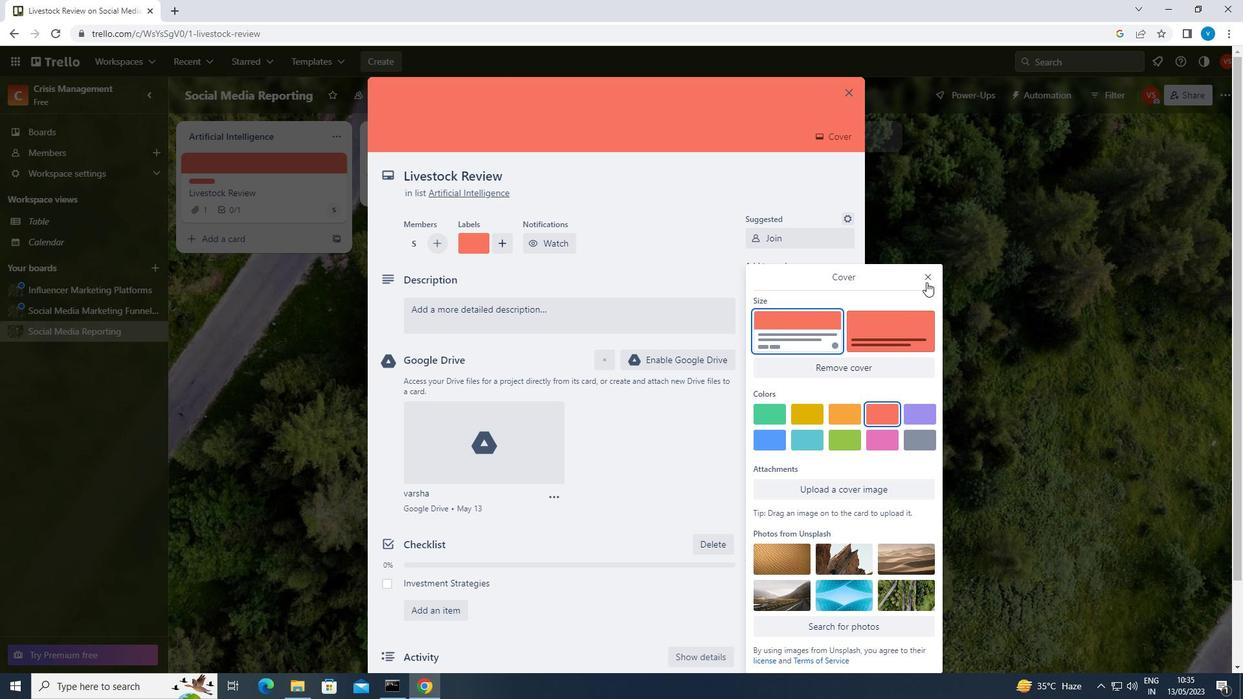 
Action: Mouse pressed left at (926, 279)
Screenshot: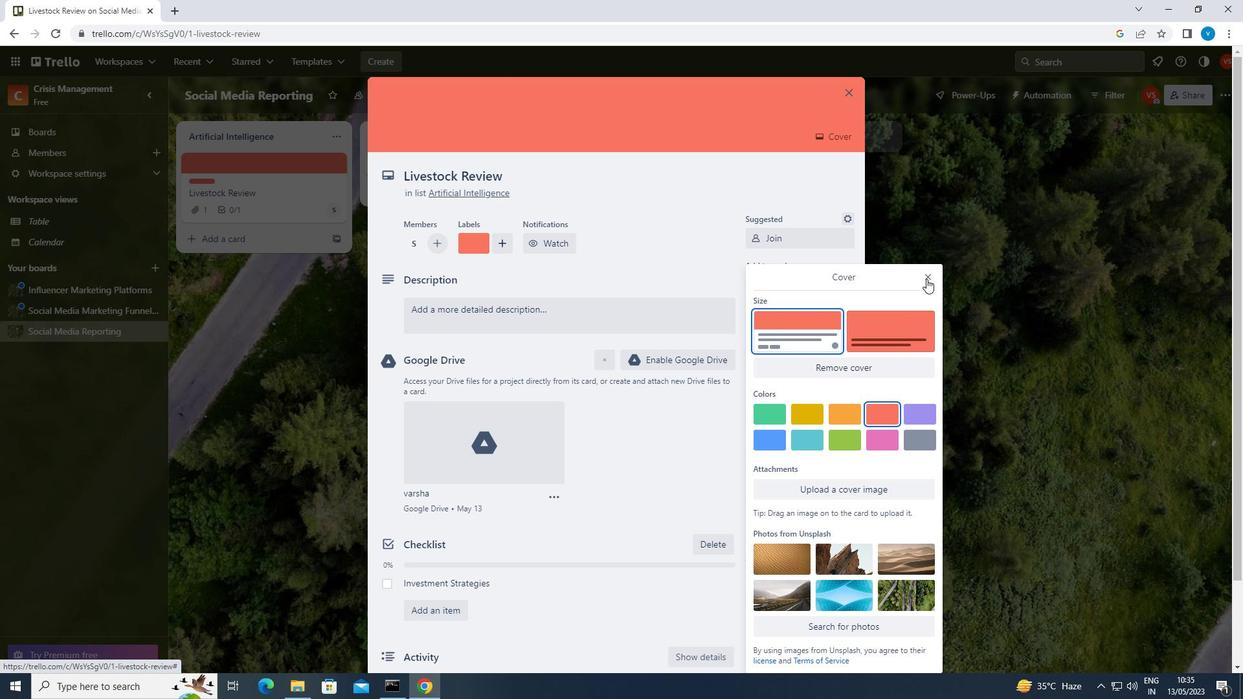 
Action: Mouse moved to (644, 314)
Screenshot: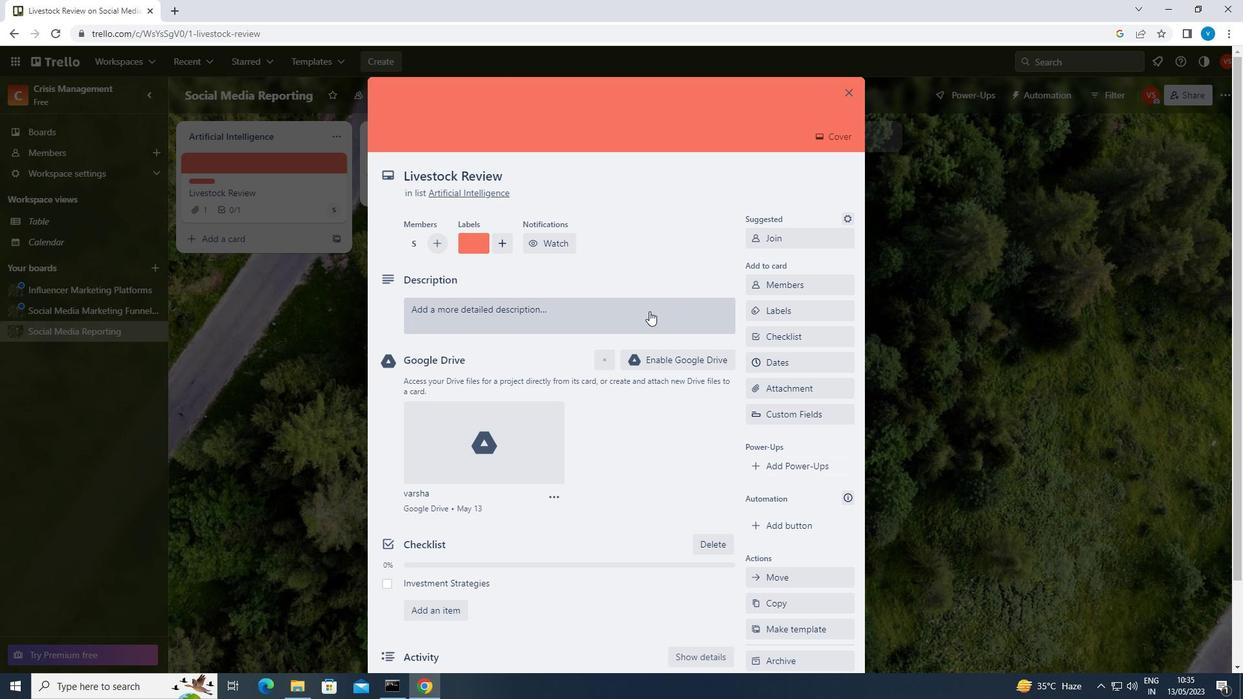 
Action: Mouse pressed left at (644, 314)
Screenshot: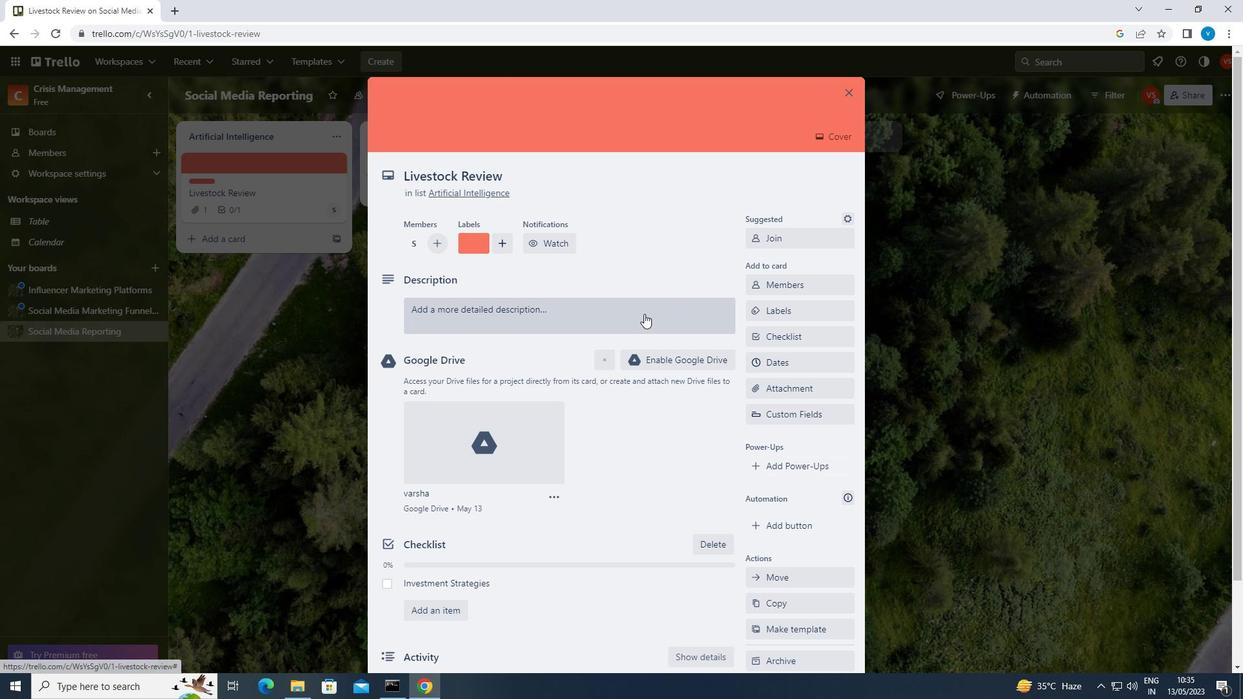 
Action: Key pressed <Key.shift><Key.shift><Key.shift><Key.shift><Key.shift><Key.shift><Key.shift><Key.shift>PLAN<Key.space>AND<Key.space>EXECUTE<Key.space>COMPANY<Key.space>TEAM-BUILDING<Key.space>ACTIVITY<Key.space>AT<Key.space>A<Key.space>COOKING<Key.space>CLASS
Screenshot: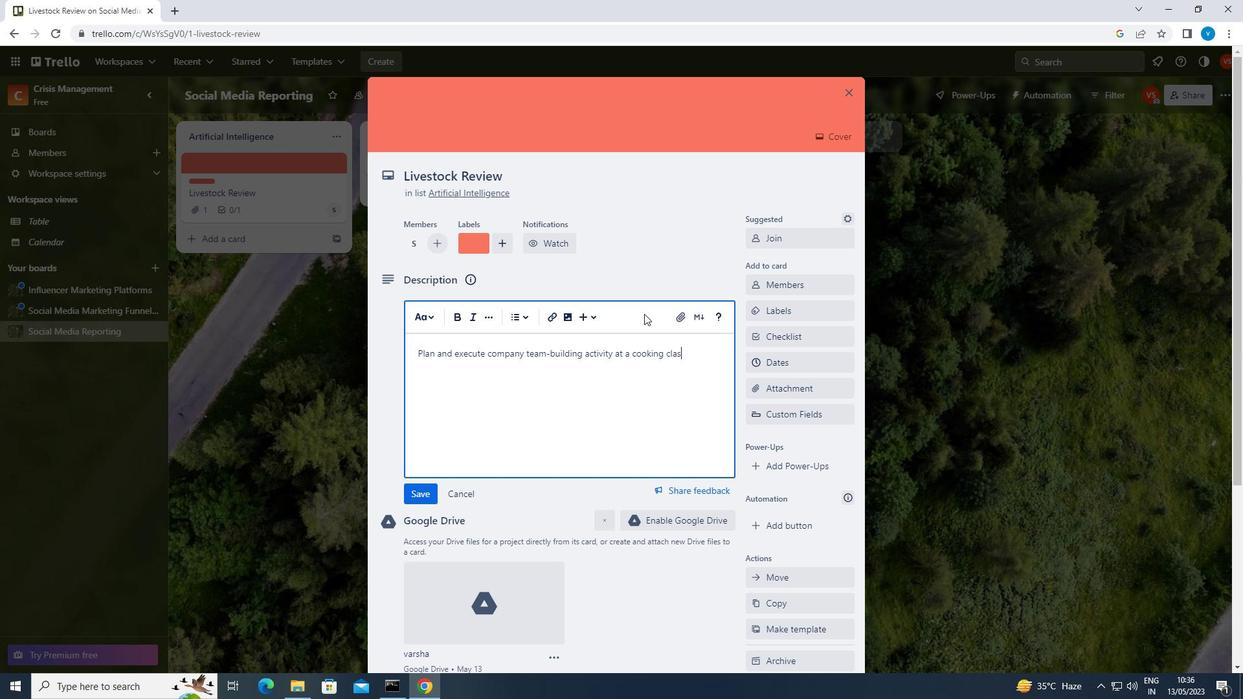 
Action: Mouse moved to (424, 489)
Screenshot: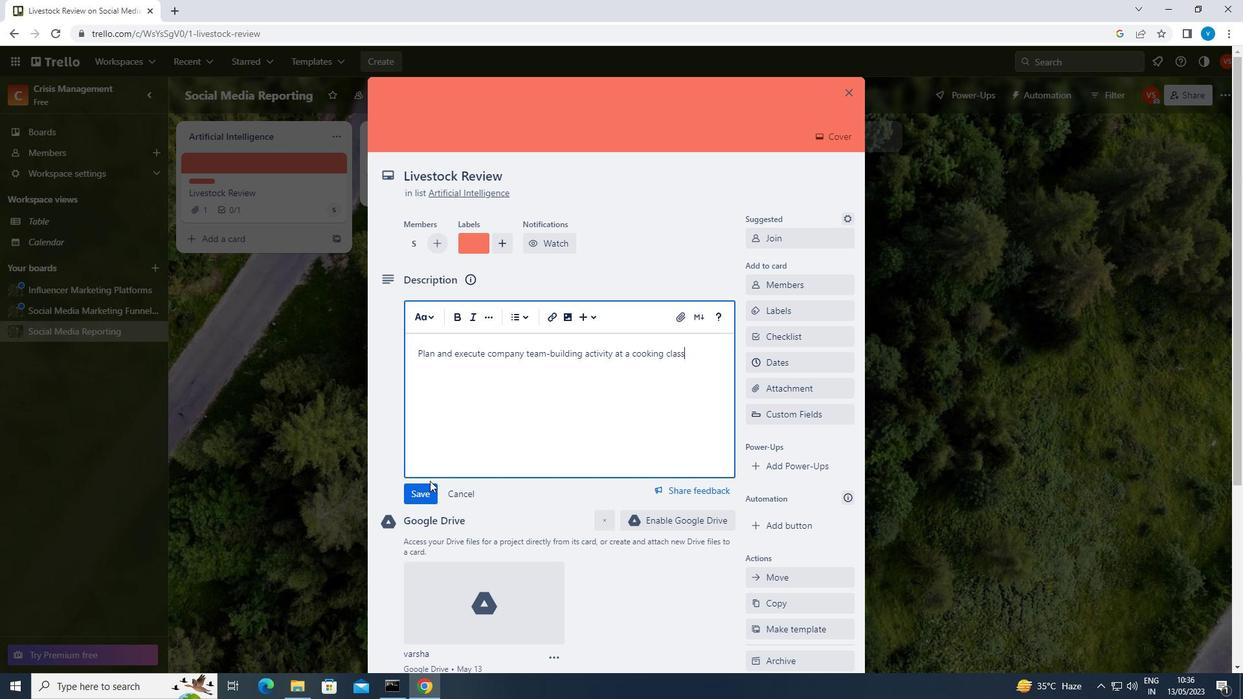 
Action: Mouse pressed left at (424, 489)
Screenshot: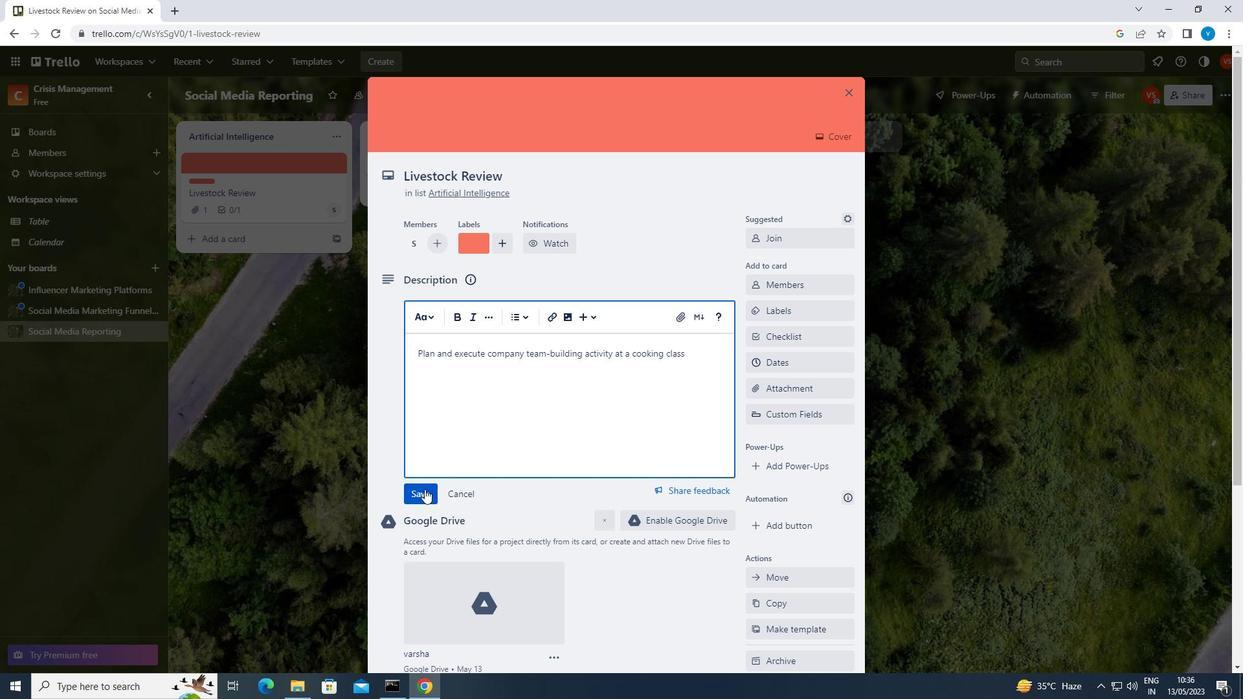 
Action: Mouse moved to (466, 481)
Screenshot: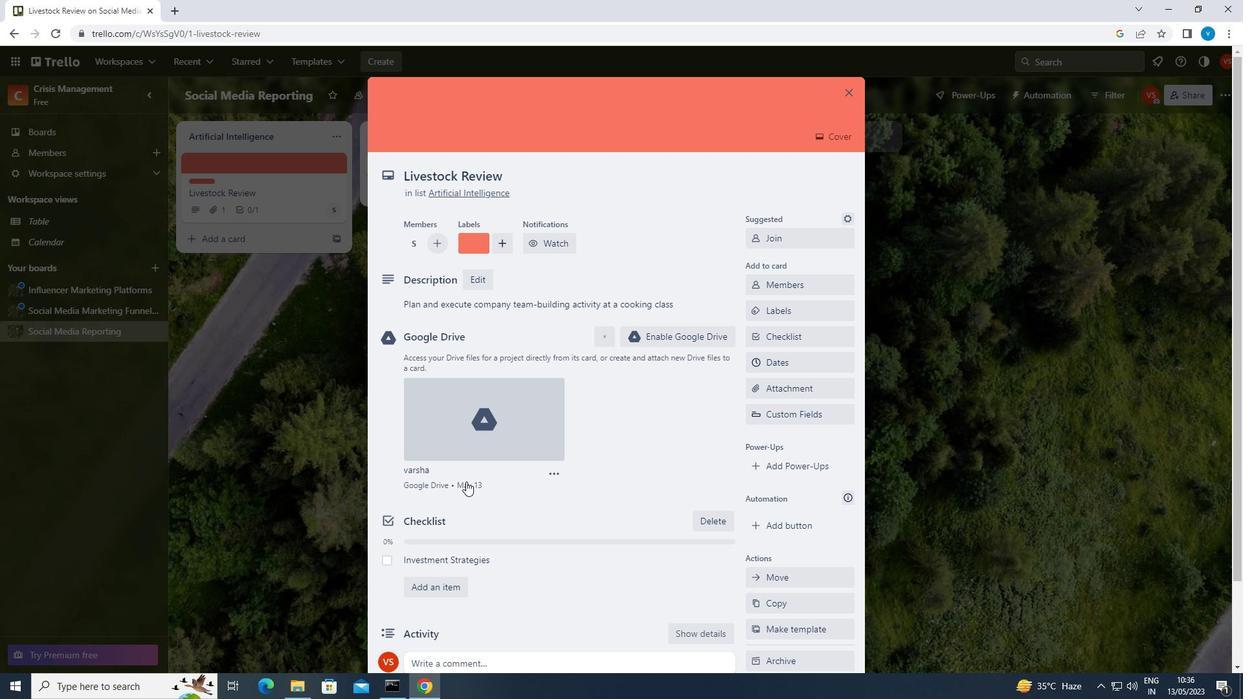 
Action: Mouse scrolled (466, 481) with delta (0, 0)
Screenshot: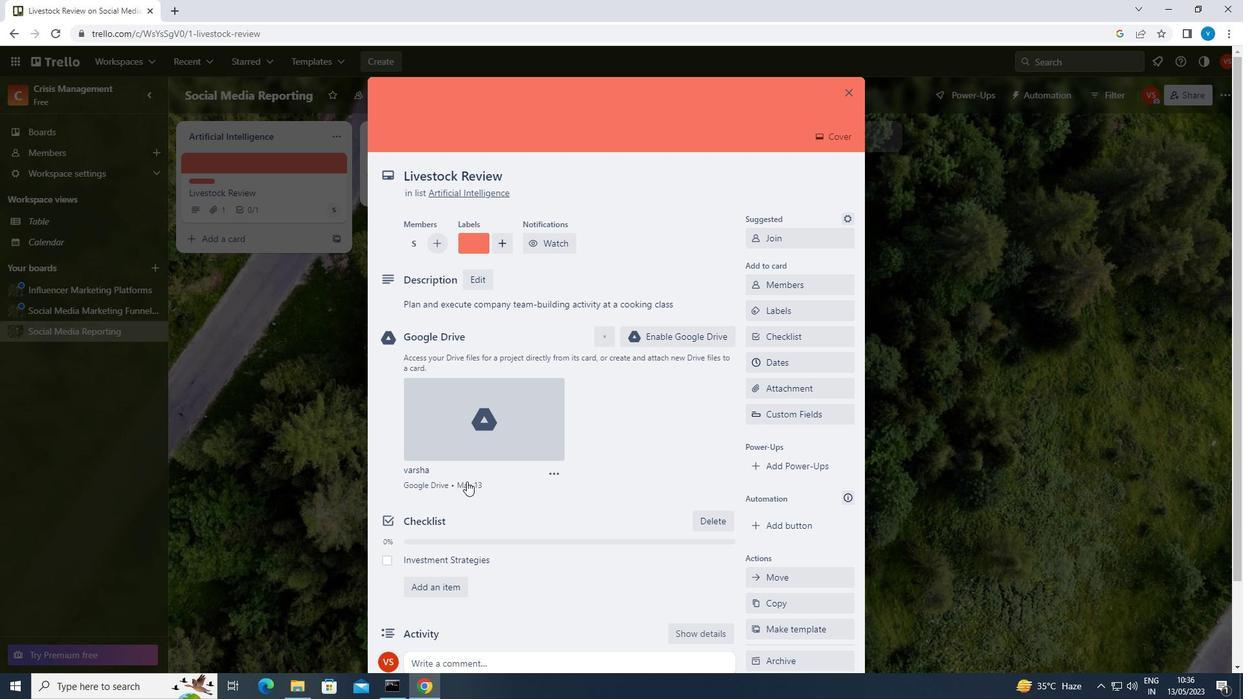 
Action: Mouse scrolled (466, 481) with delta (0, 0)
Screenshot: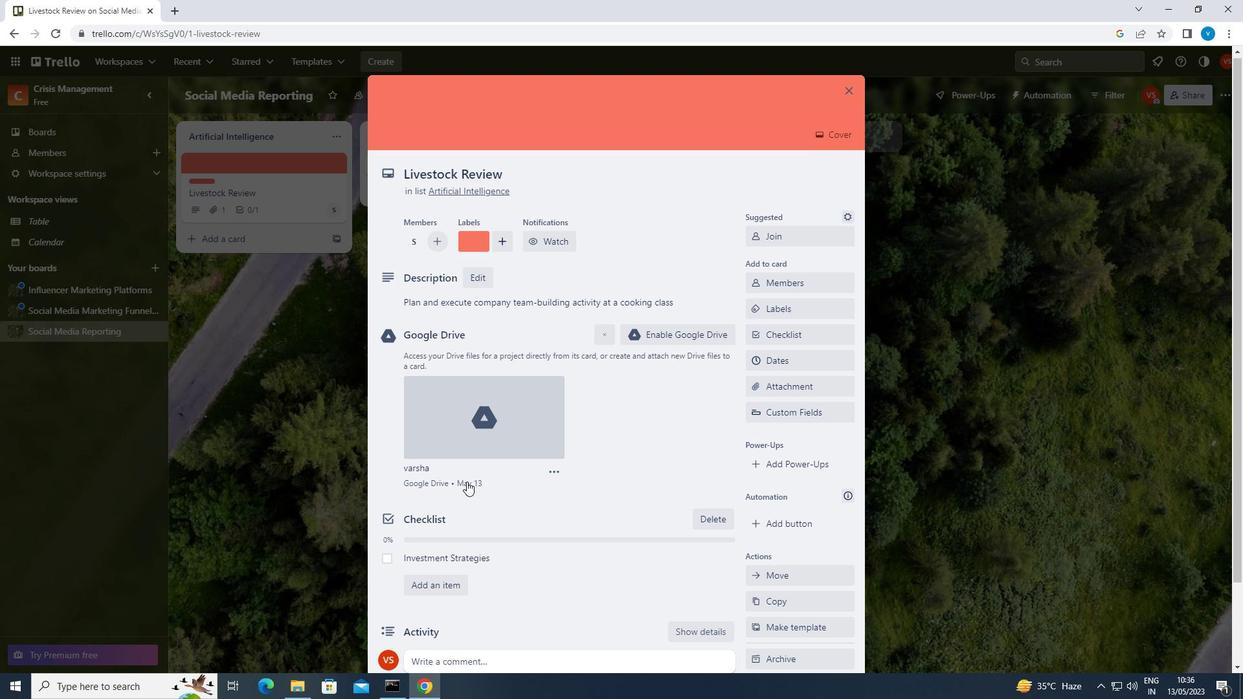 
Action: Mouse scrolled (466, 481) with delta (0, 0)
Screenshot: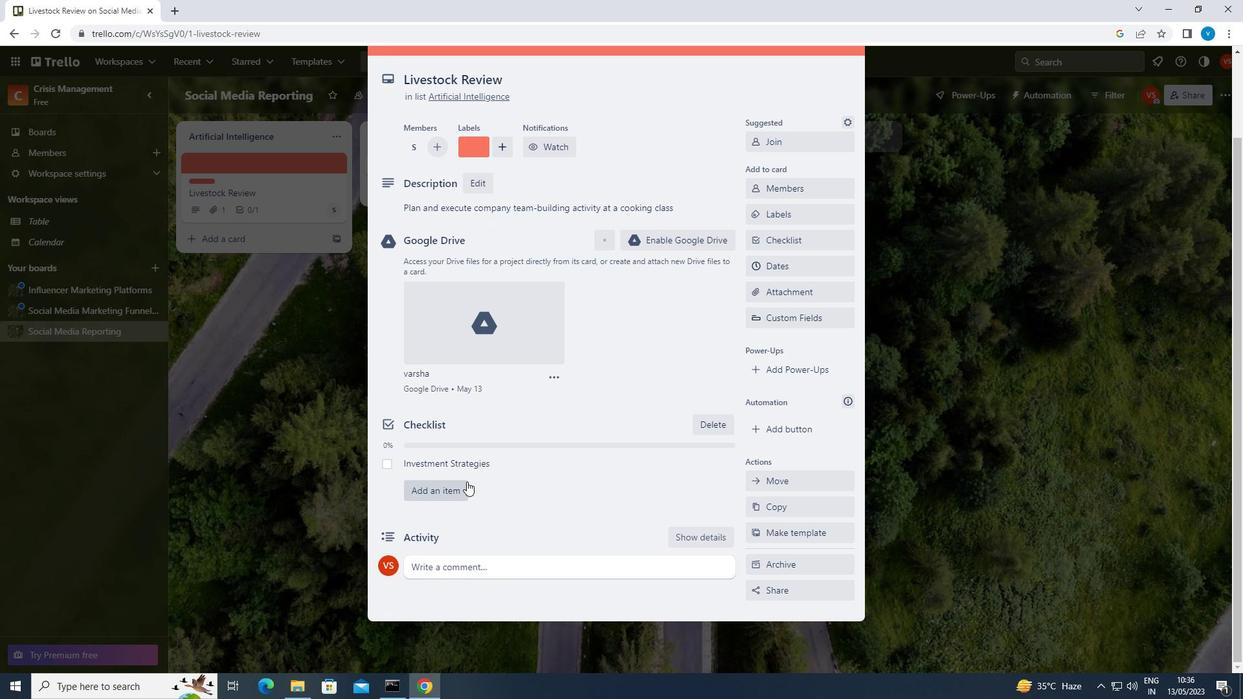 
Action: Mouse scrolled (466, 481) with delta (0, 0)
Screenshot: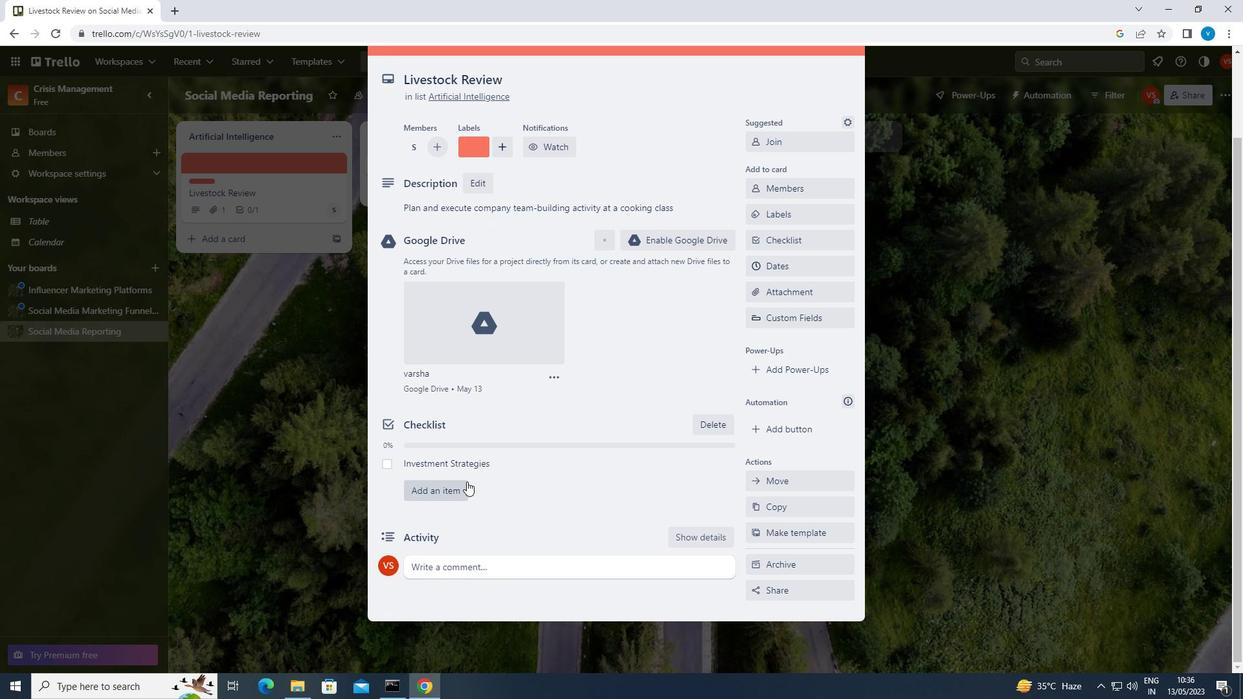 
Action: Mouse scrolled (466, 481) with delta (0, 0)
Screenshot: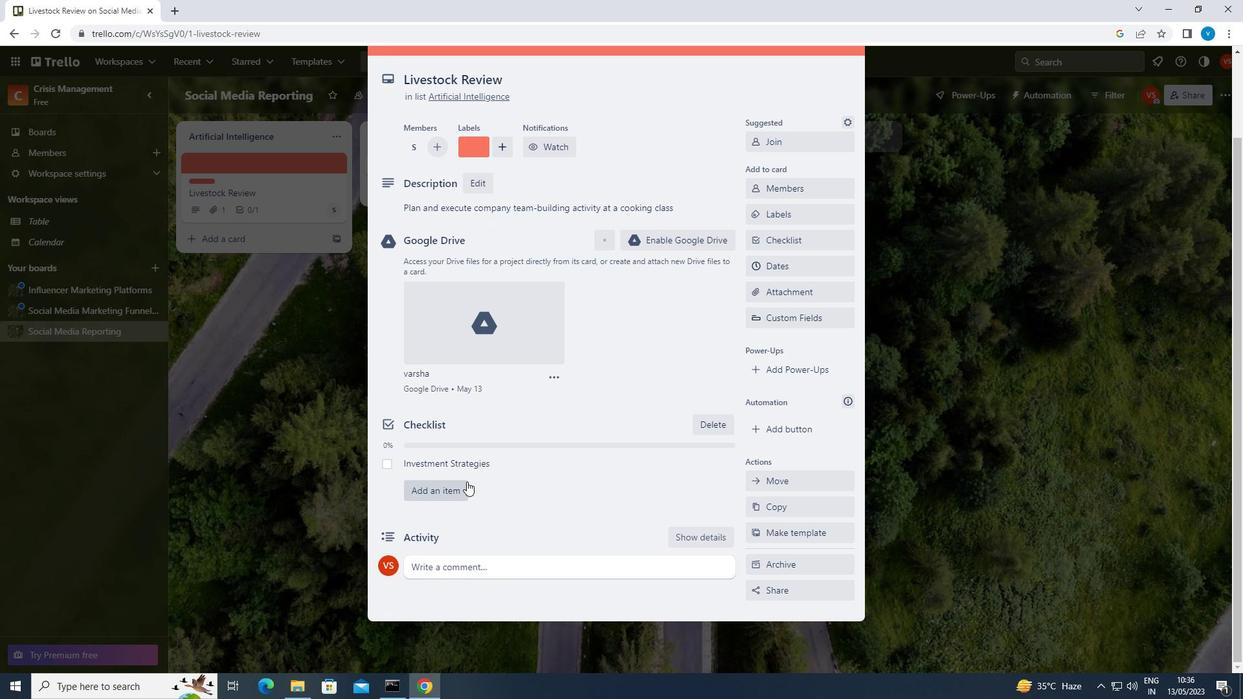 
Action: Mouse moved to (459, 563)
Screenshot: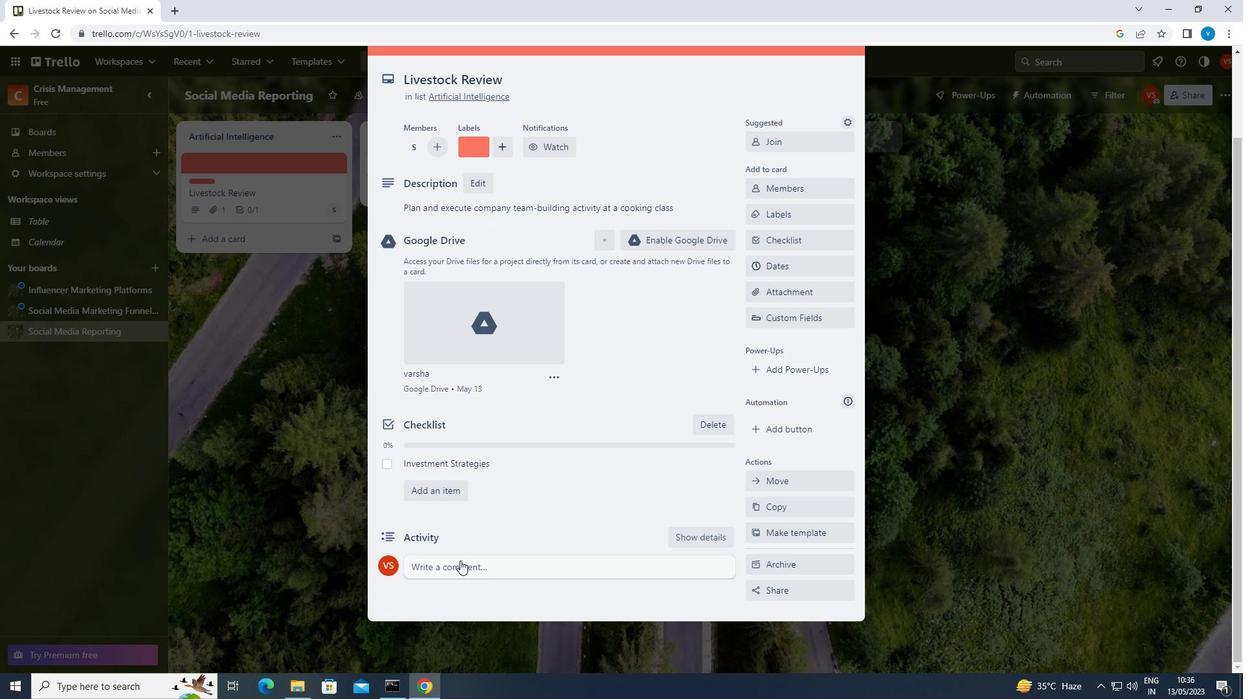 
Action: Mouse pressed left at (459, 563)
Screenshot: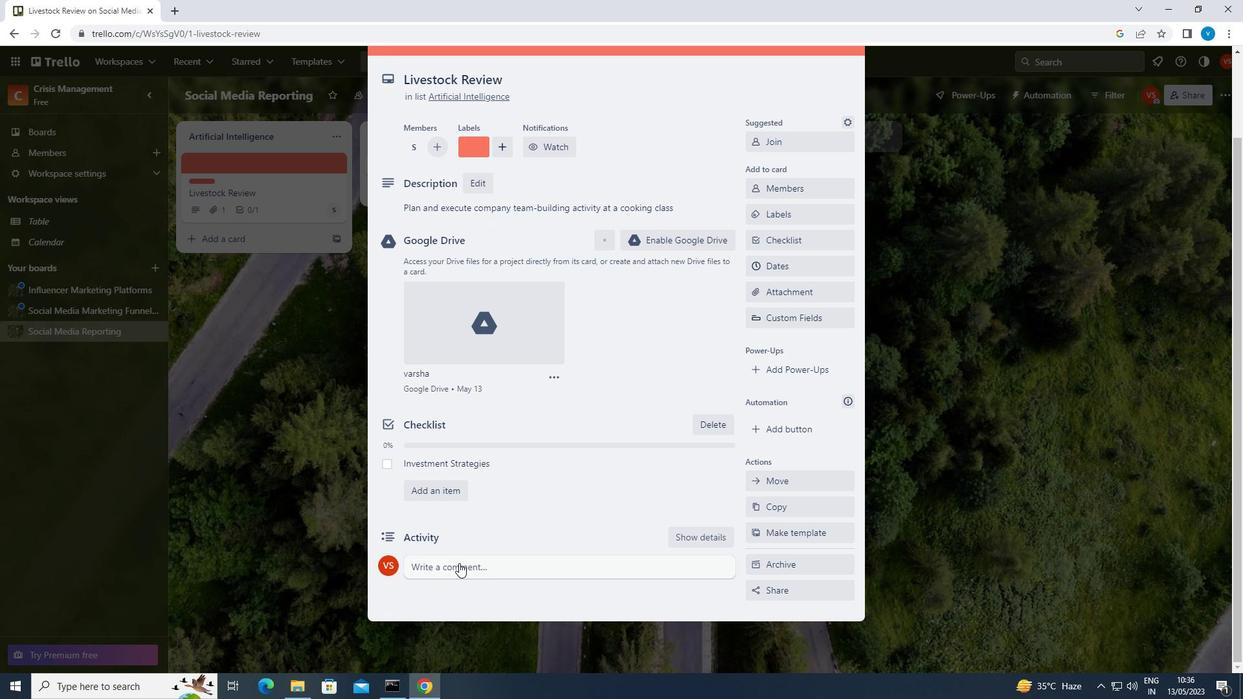 
Action: Mouse moved to (460, 562)
Screenshot: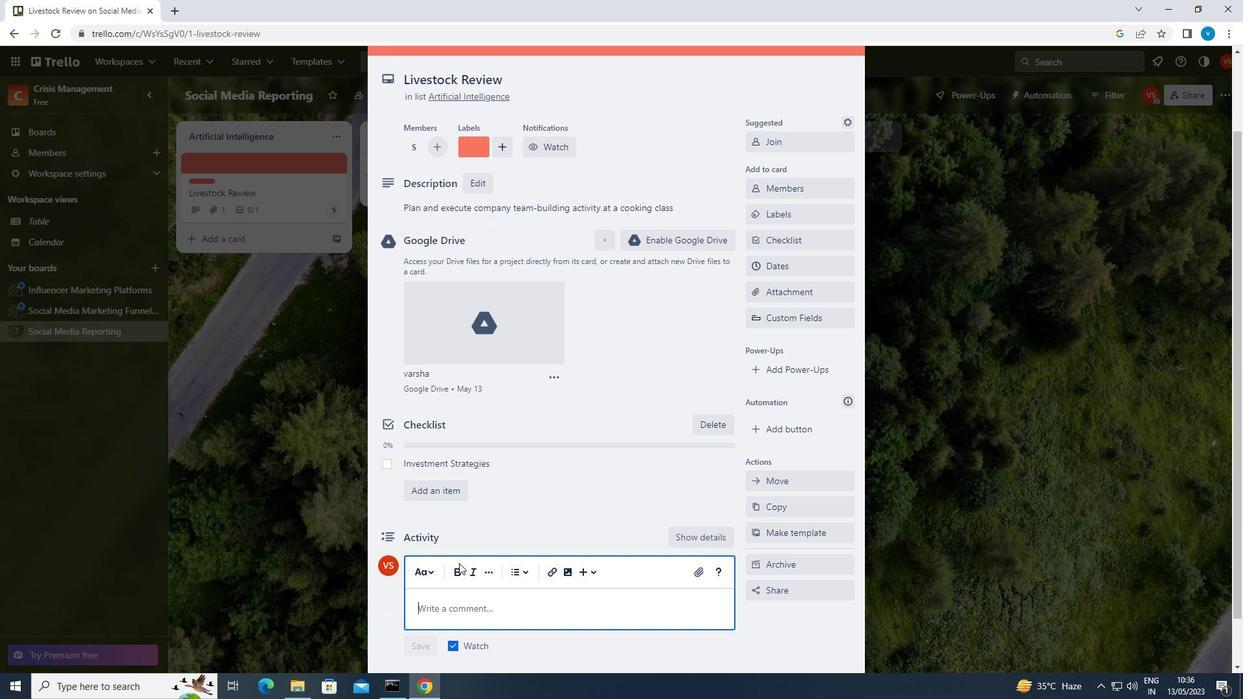 
Action: Key pressed <Key.shift>GIVEN<Key.space>THE<Key.space>POTENTIAL<Key.space>IMPACT<Key.space>OF<Key.space>THIS<Key.space>TASK<Key.space>ON<Key.space>OUR<Key.space>COMPANY<Key.space>REPUTATION,<Key.space>LET<Key.space>US<Key.space>ENSURE<Key.space>THAT<Key.space>WE<Key.space>APPROACH<Key.space>IT<Key.space>WITH<Key.space>A<Key.space>SENSE<Key.space>OF<Key.space>PROFESSIONALISM<Key.space>AND<Key.space>RESPECT.
Screenshot: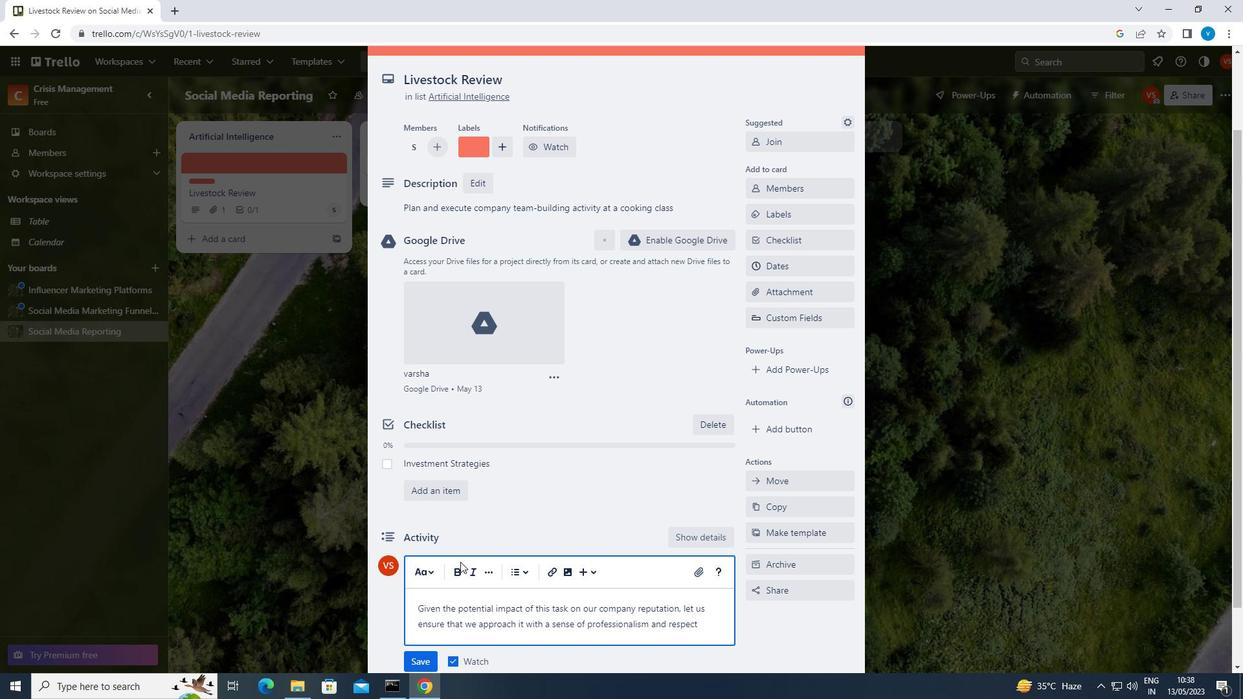 
Action: Mouse moved to (418, 657)
Screenshot: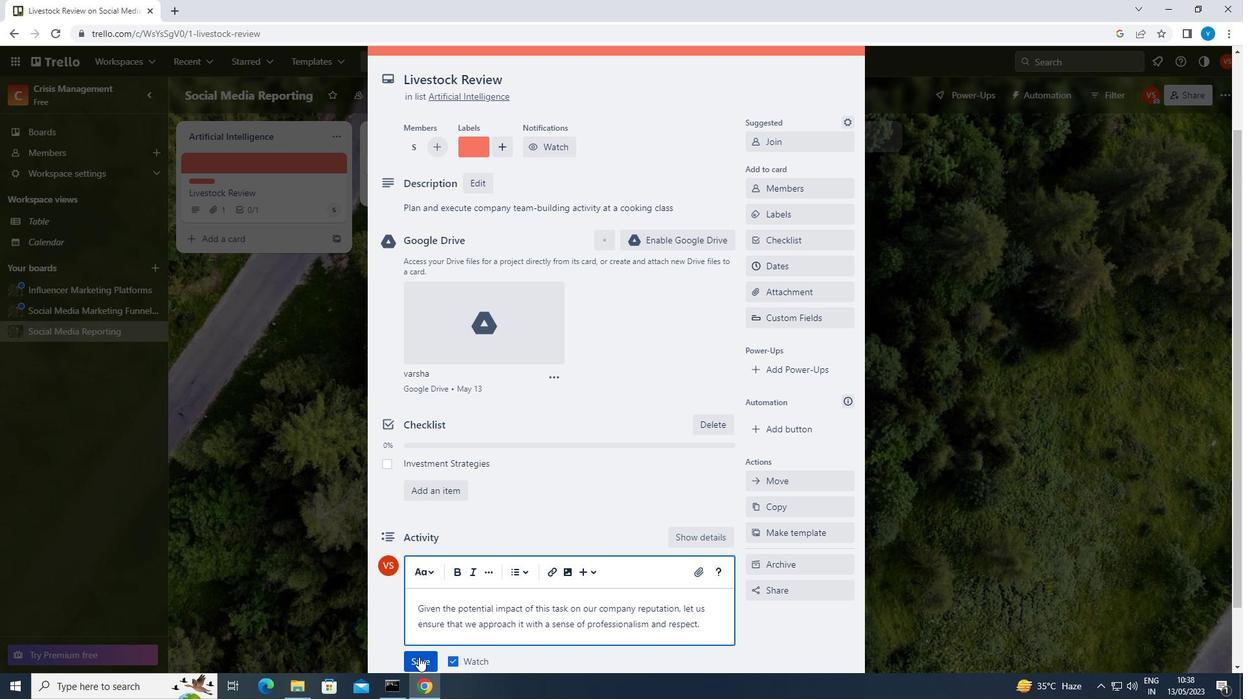 
Action: Mouse pressed left at (418, 657)
Screenshot: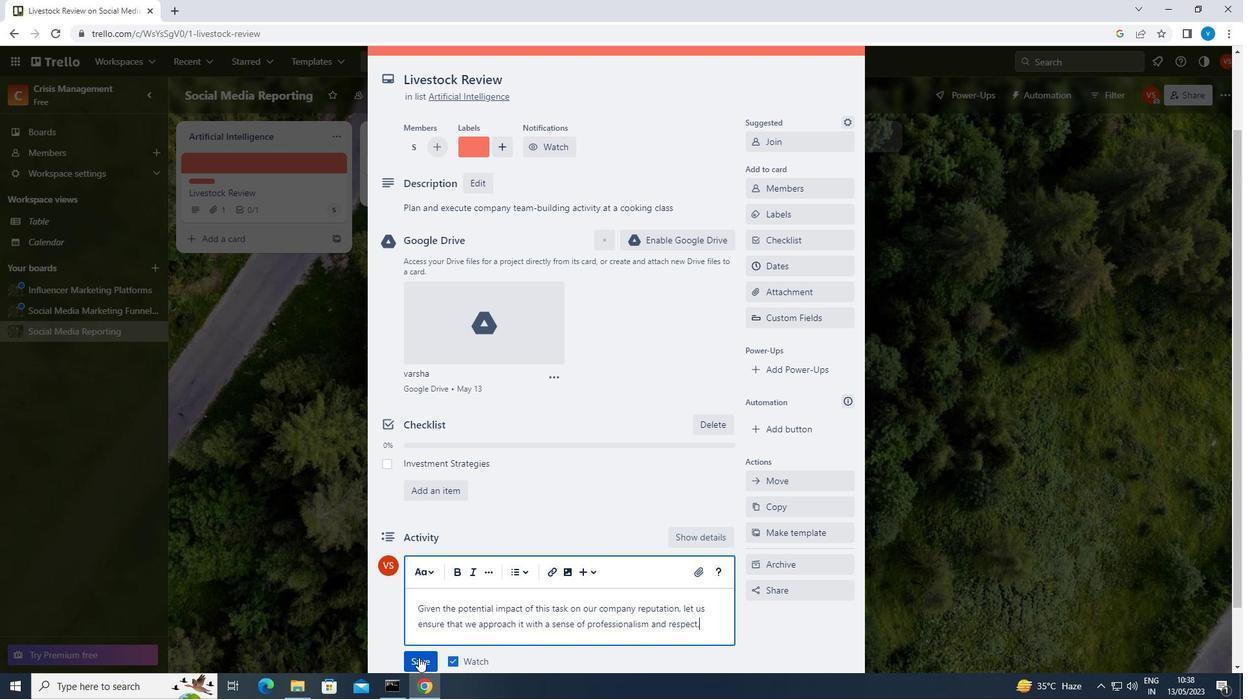 
Action: Mouse moved to (809, 272)
Screenshot: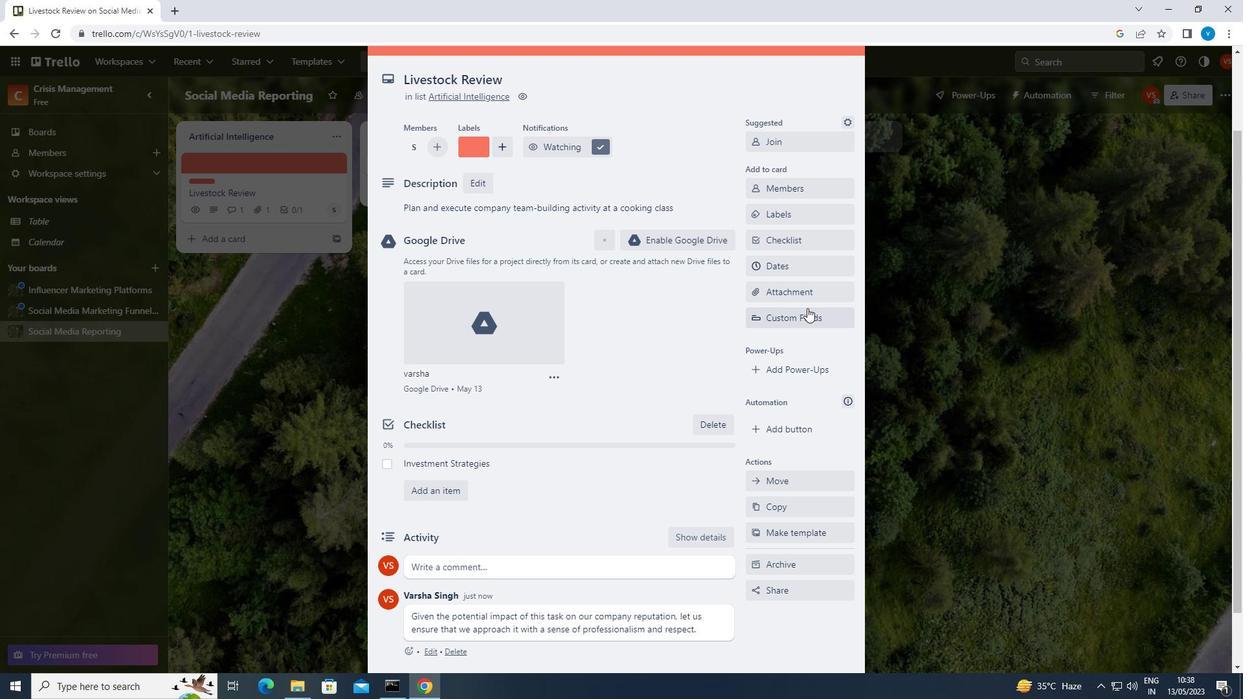 
Action: Mouse pressed left at (809, 272)
Screenshot: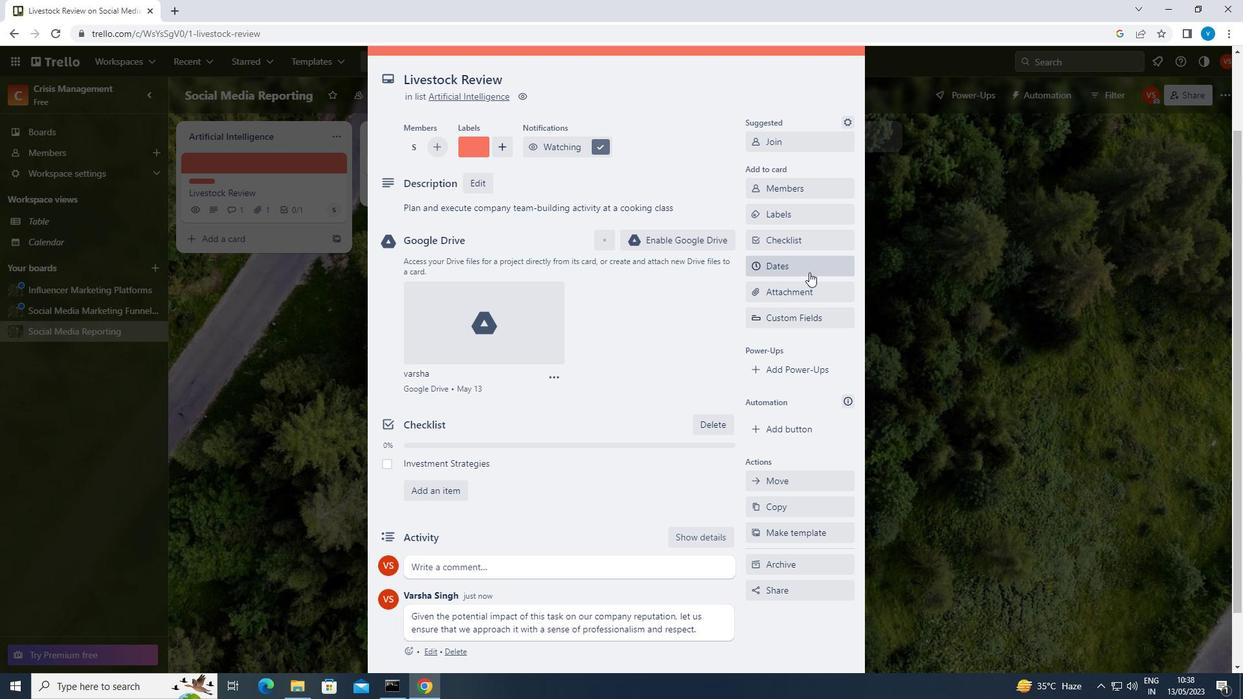 
Action: Mouse moved to (756, 327)
Screenshot: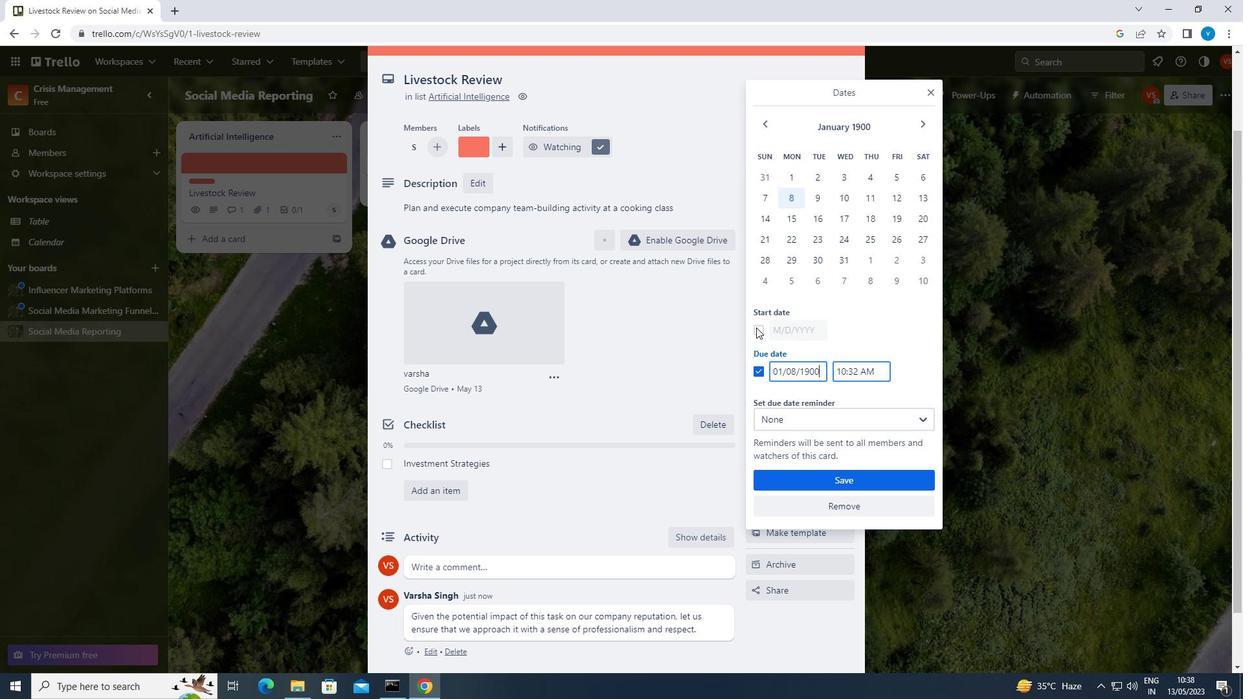 
Action: Mouse pressed left at (756, 327)
Screenshot: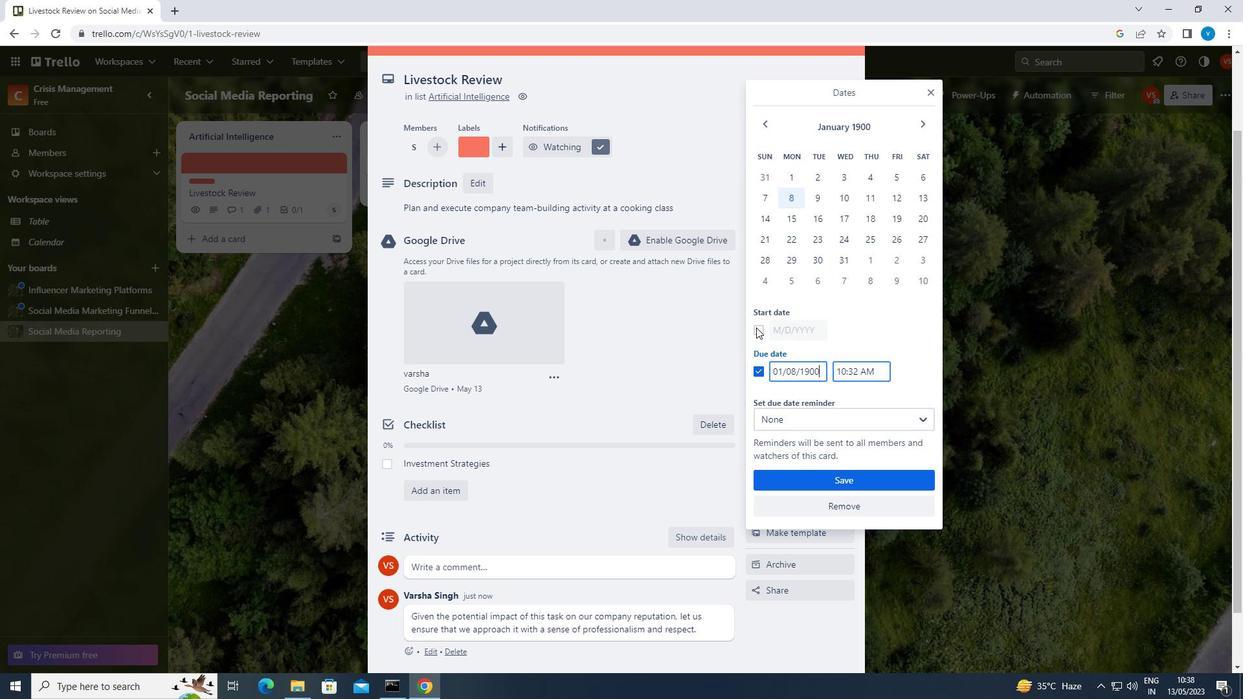 
Action: Mouse moved to (822, 328)
Screenshot: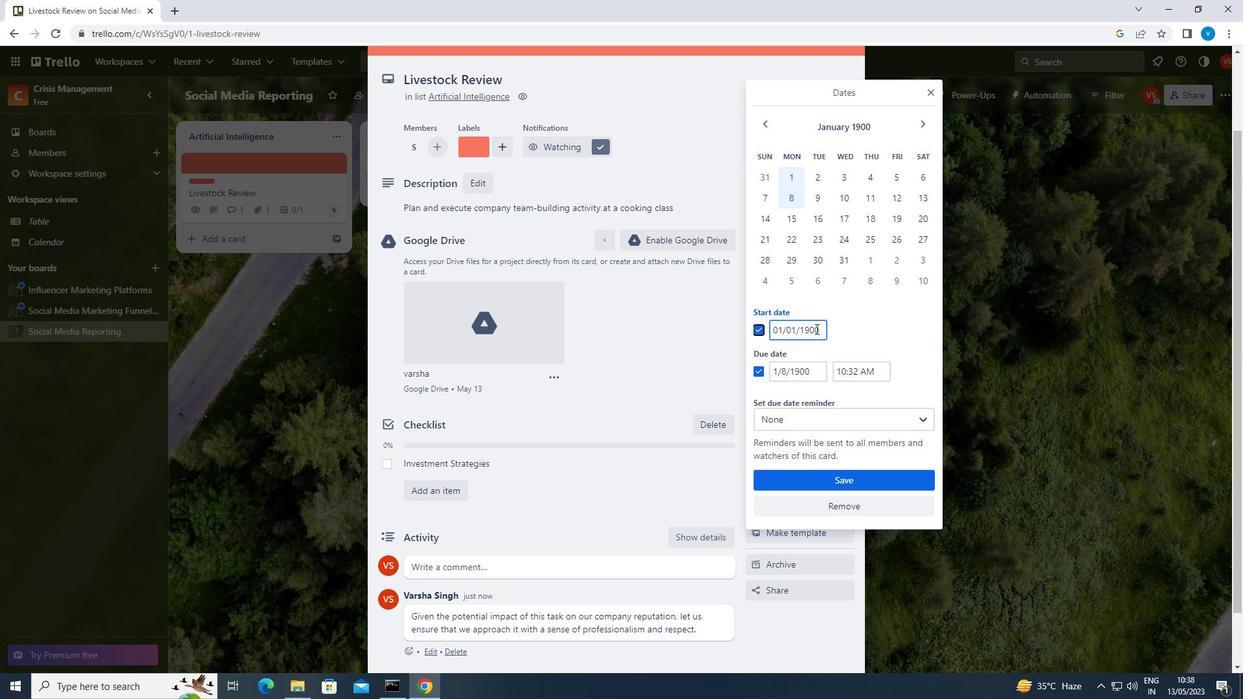 
Action: Mouse pressed left at (822, 328)
Screenshot: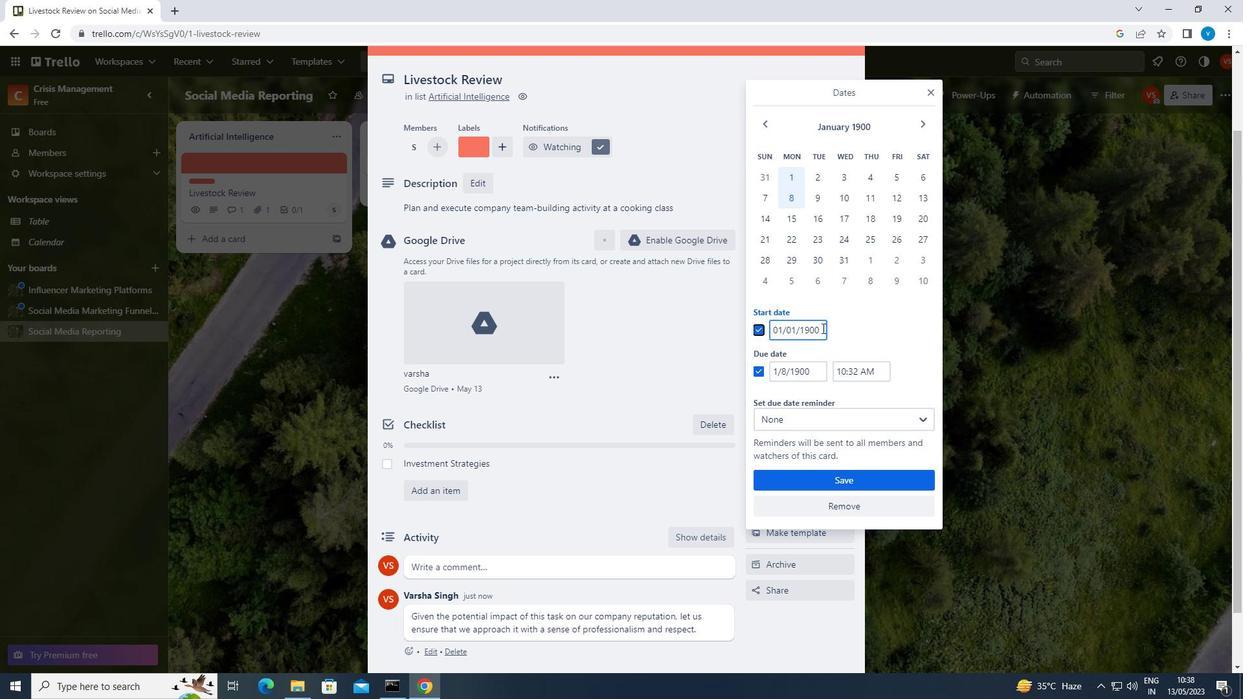 
Action: Key pressed <Key.backspace><Key.backspace><Key.backspace><Key.backspace><Key.backspace><Key.backspace><Key.backspace><Key.backspace><Key.backspace><Key.backspace><Key.backspace><Key.backspace><Key.backspace><Key.backspace><Key.backspace><Key.backspace><Key.backspace>01/02/1900
Screenshot: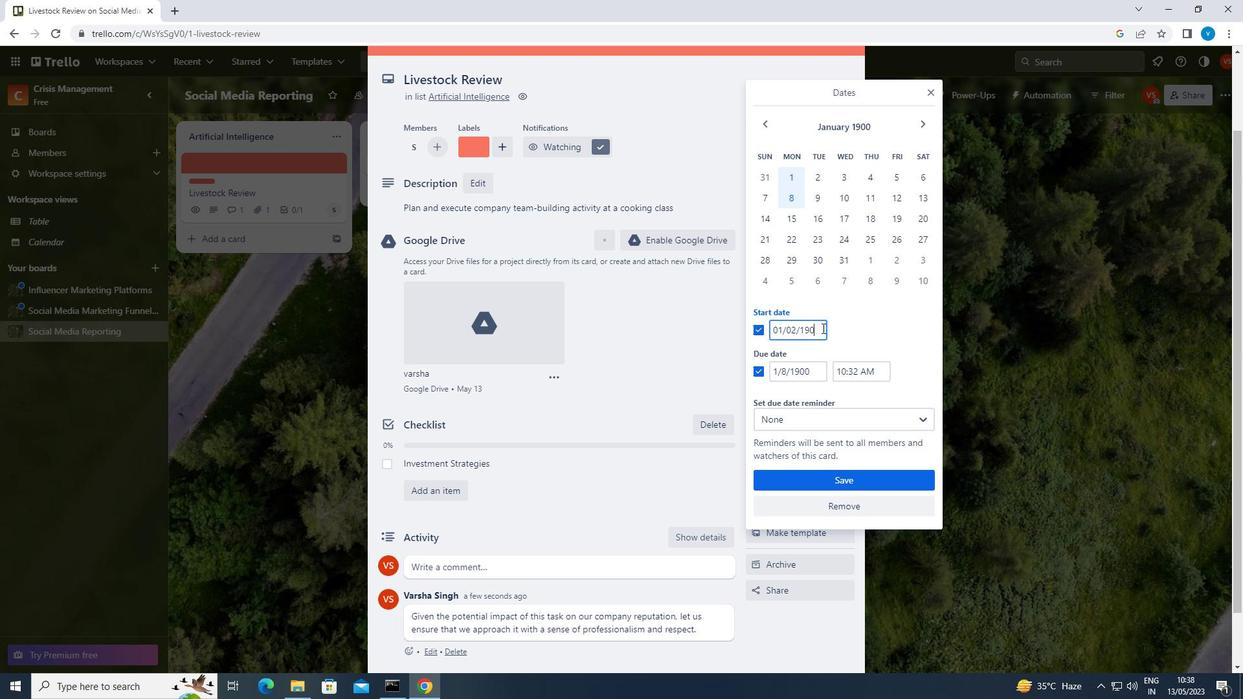 
Action: Mouse moved to (821, 372)
Screenshot: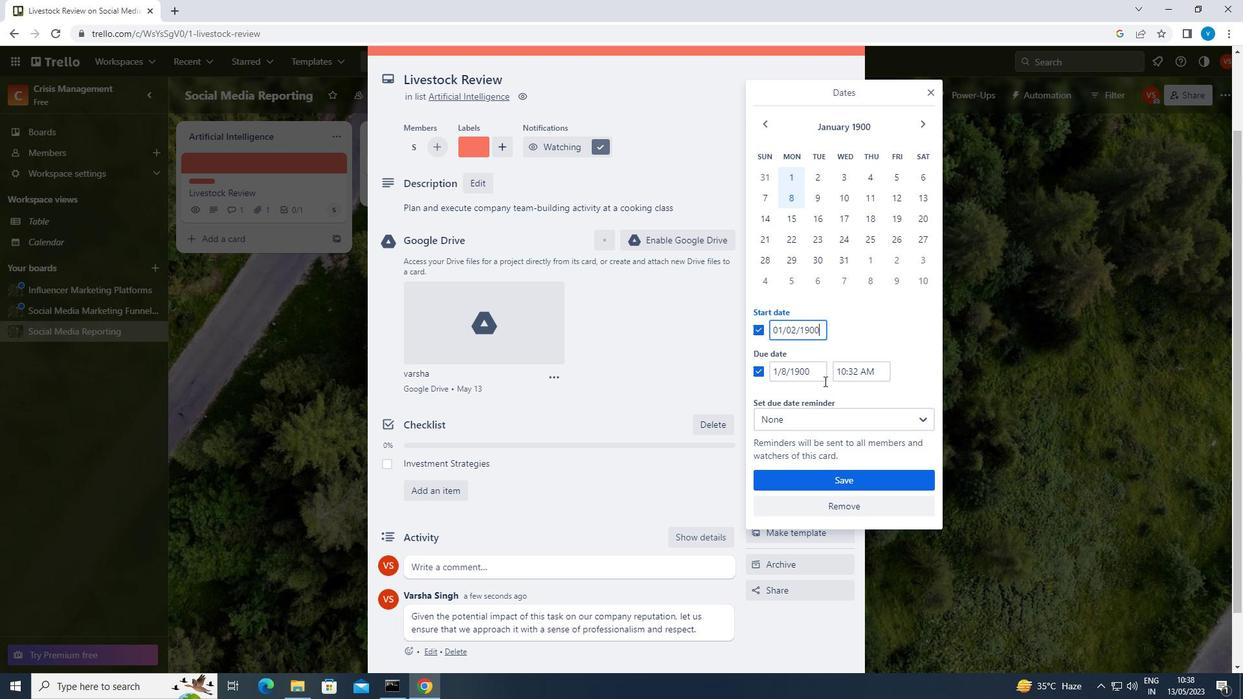 
Action: Mouse pressed left at (821, 372)
Screenshot: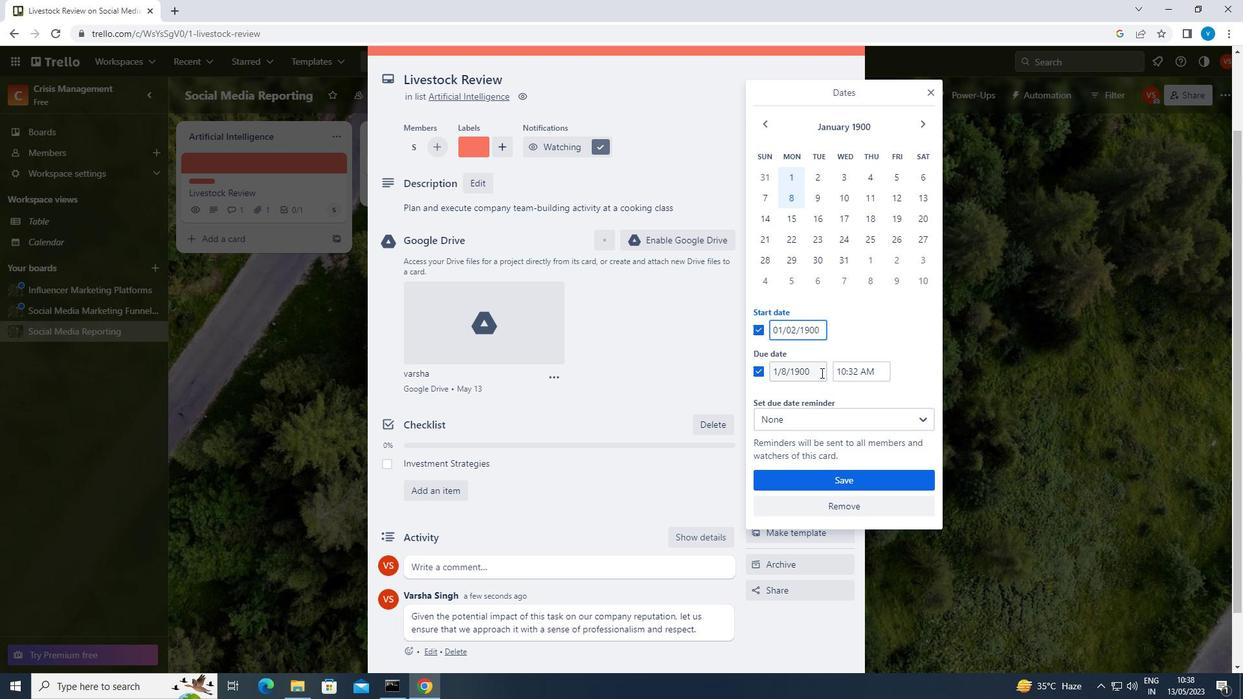 
Action: Key pressed <Key.backspace><Key.backspace><Key.backspace><Key.backspace><Key.backspace><Key.backspace><Key.backspace><Key.backspace><Key.backspace><Key.backspace><Key.backspace><Key.backspace><Key.backspace><Key.backspace><Key.backspace>01/09/1900
Screenshot: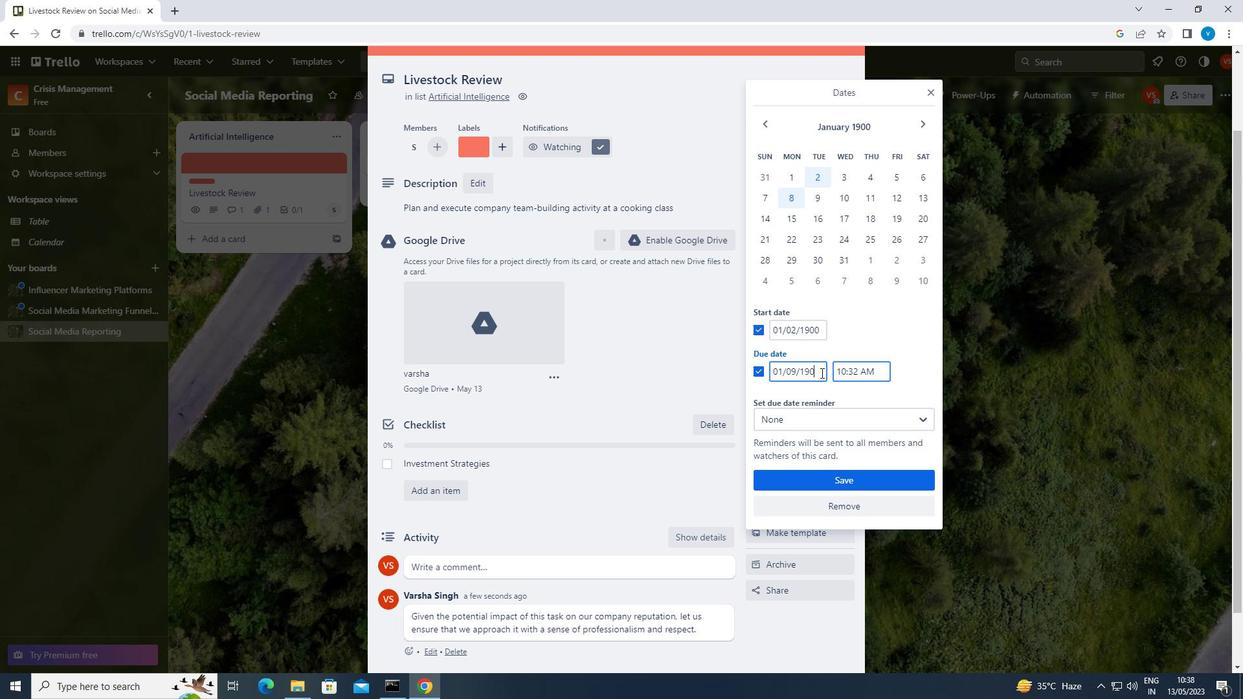 
Action: Mouse moved to (811, 480)
Screenshot: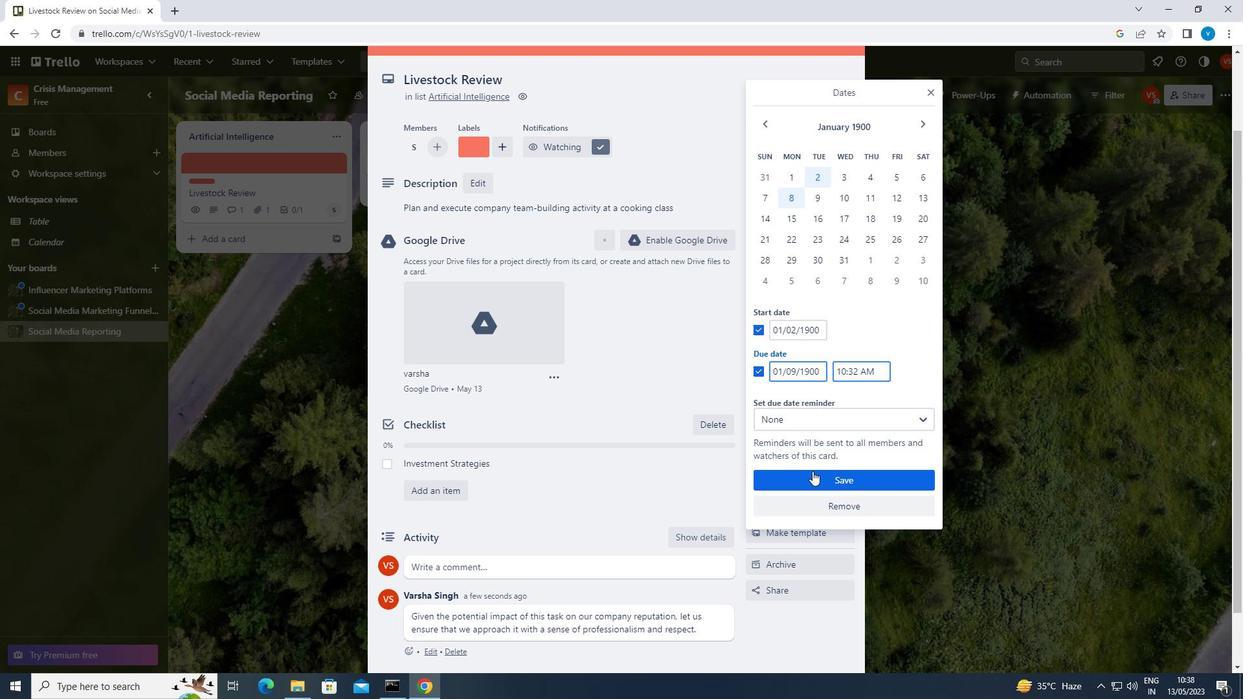 
Action: Mouse pressed left at (811, 480)
Screenshot: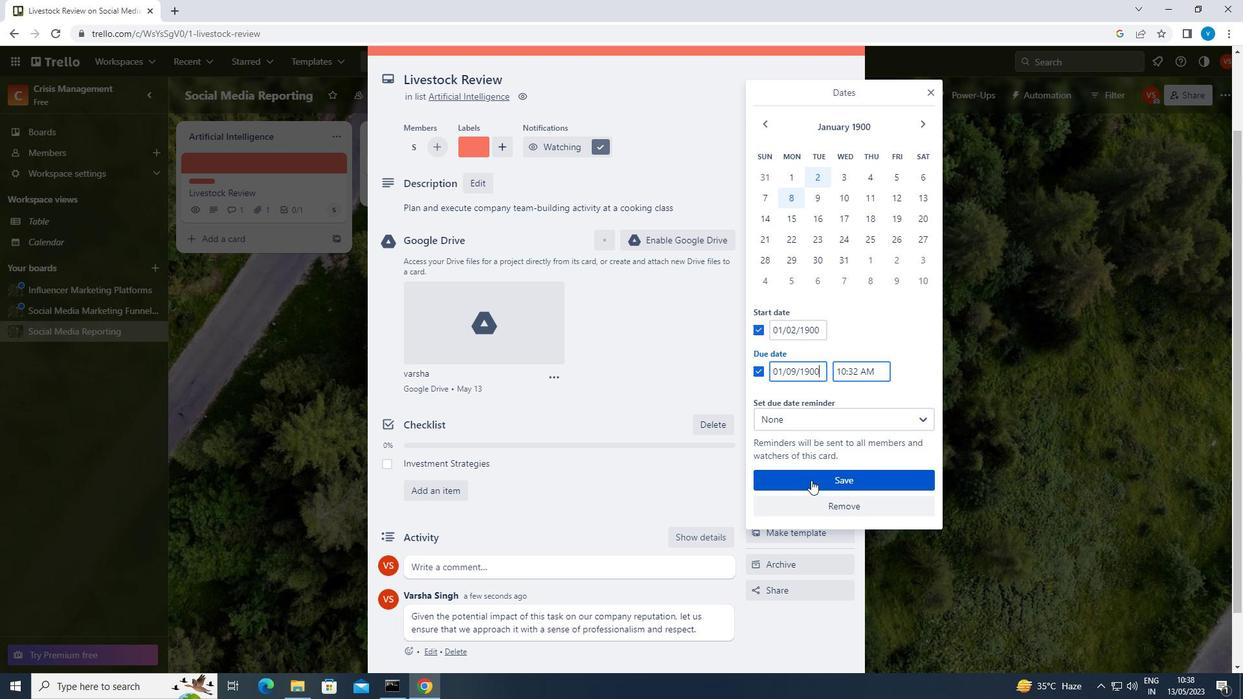 
Action: Mouse moved to (811, 480)
Screenshot: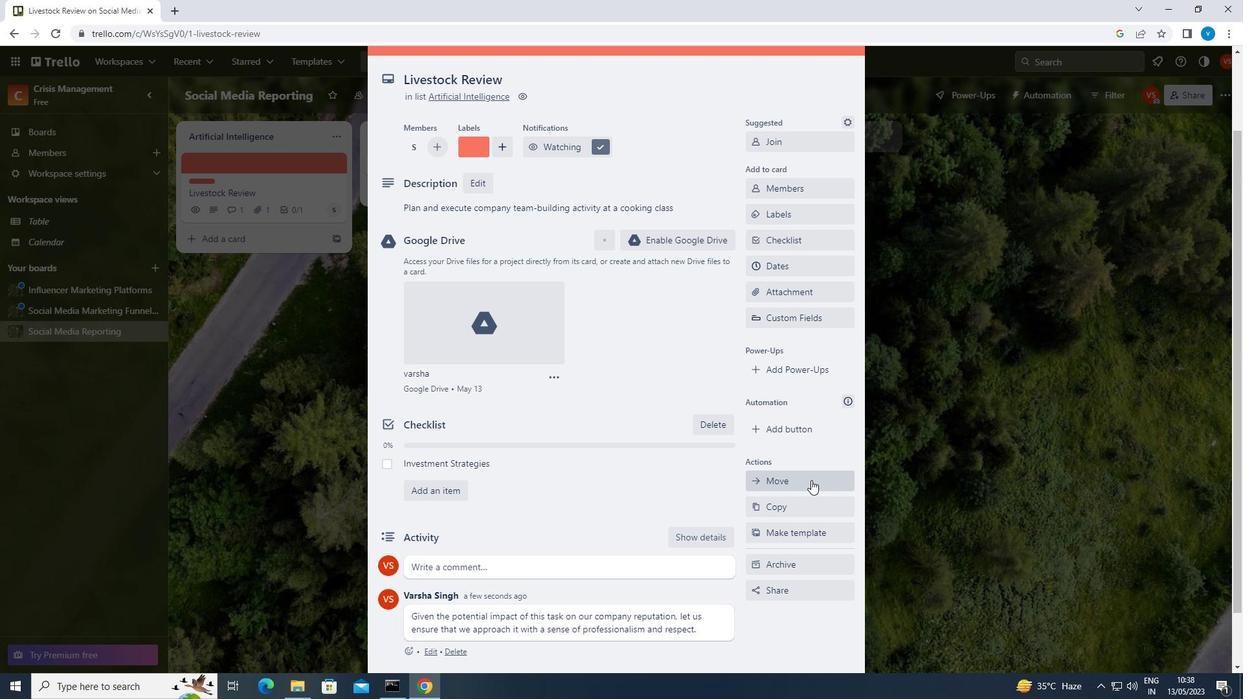 
